 Task: Create new contact,   with mail id: 'LopezZoey@fox5ny.com', first name: 'Zoey', Last name: 'Lopez', Job Title: Customer Success Manager, Phone number (801) 555-1234. Change life cycle stage to  'Lead' and lead status to 'New'. Add new company to the associated contact: www.medhatransportation.com
 and type: Reseller. Logged in from softage.3@softage.net
Action: Mouse moved to (66, 62)
Screenshot: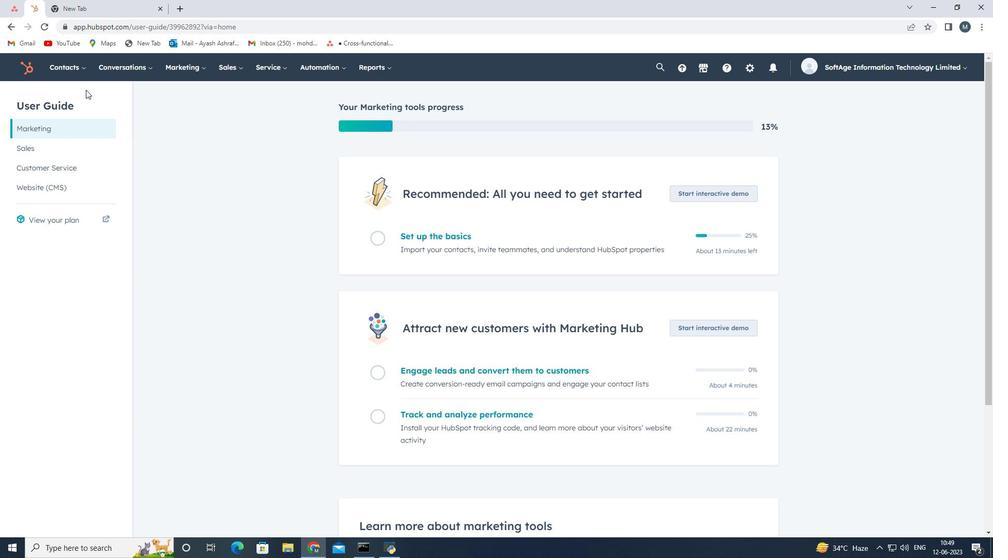 
Action: Mouse pressed left at (66, 62)
Screenshot: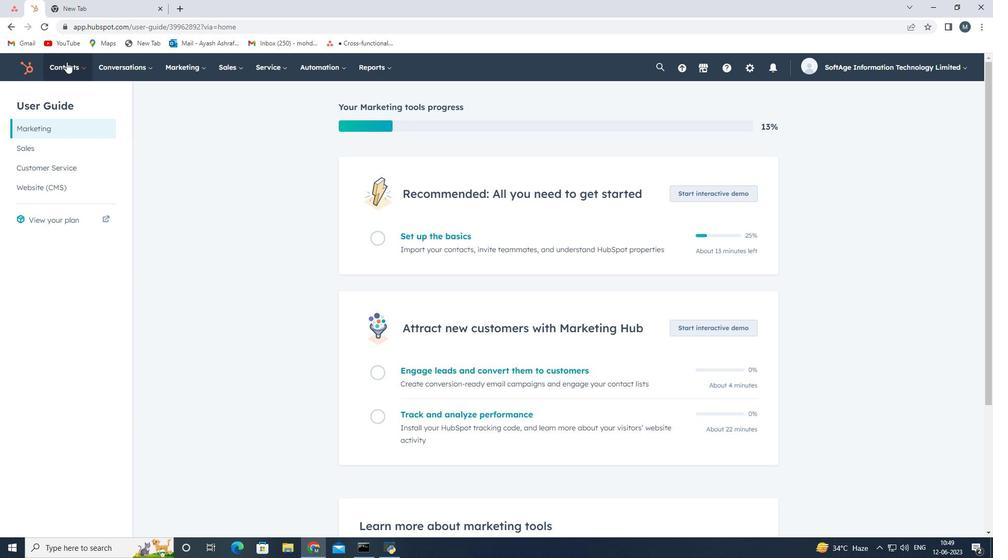 
Action: Mouse moved to (82, 94)
Screenshot: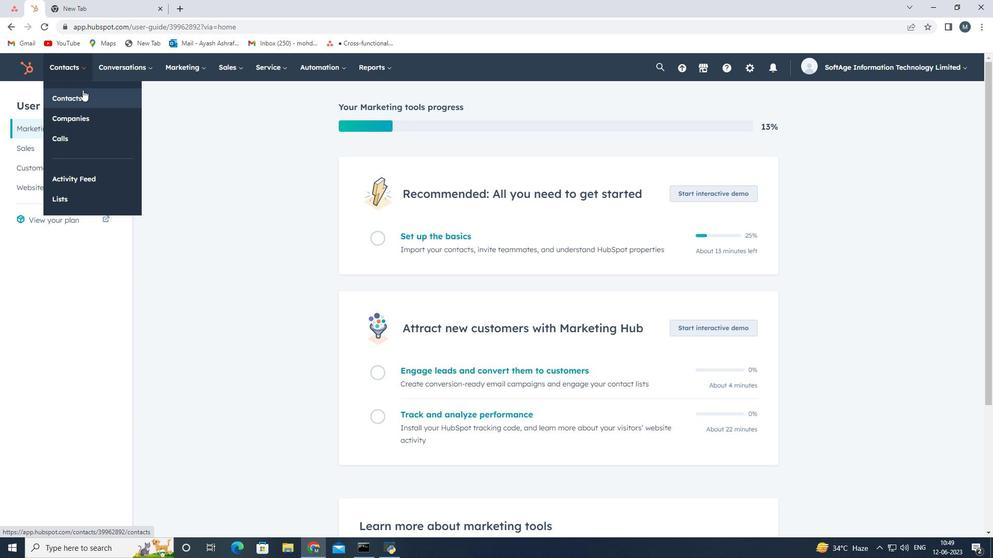 
Action: Mouse pressed left at (82, 94)
Screenshot: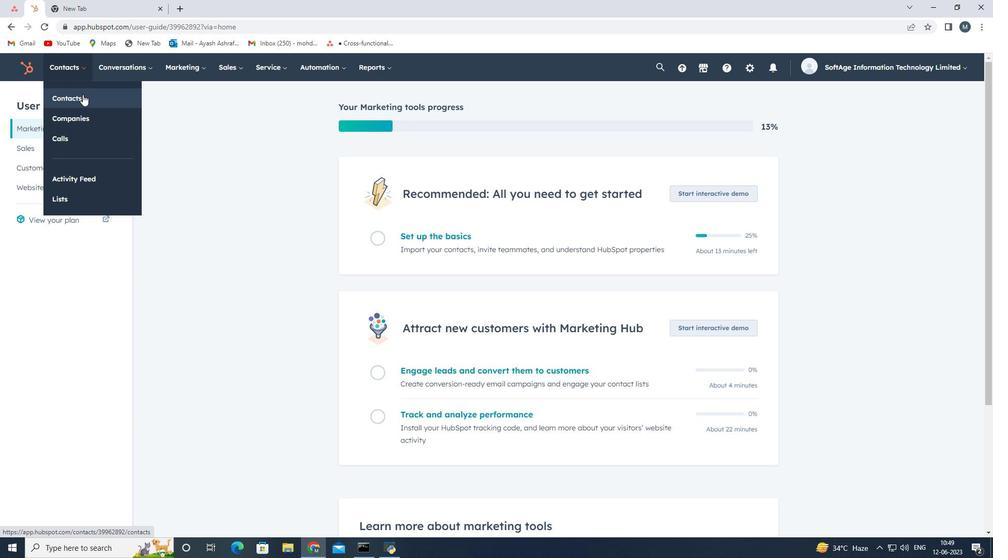 
Action: Mouse moved to (922, 97)
Screenshot: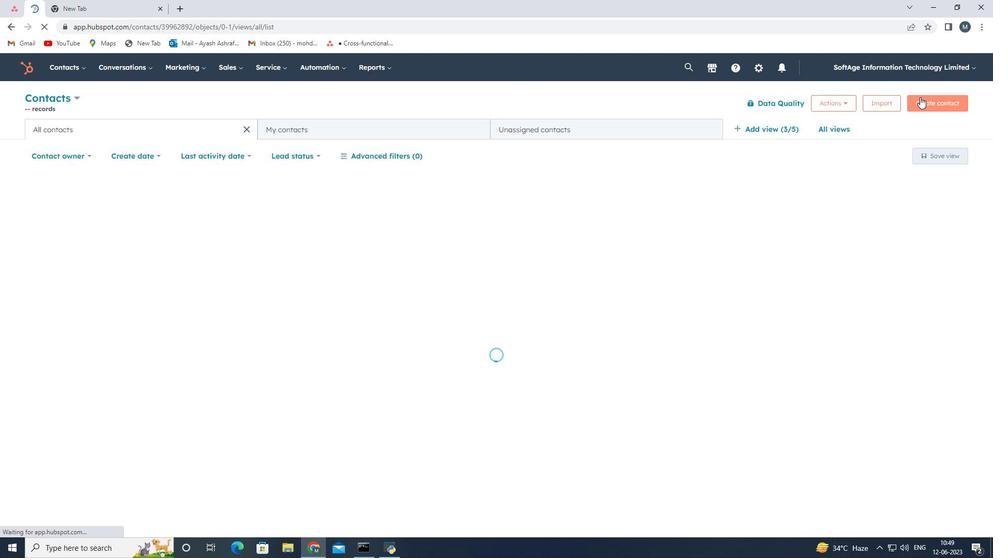 
Action: Mouse pressed left at (922, 97)
Screenshot: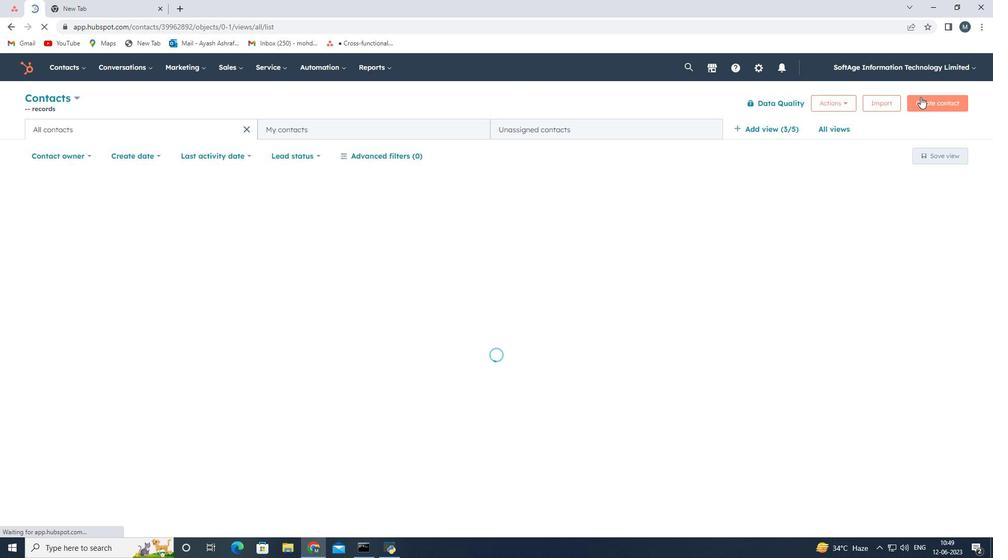 
Action: Mouse moved to (947, 106)
Screenshot: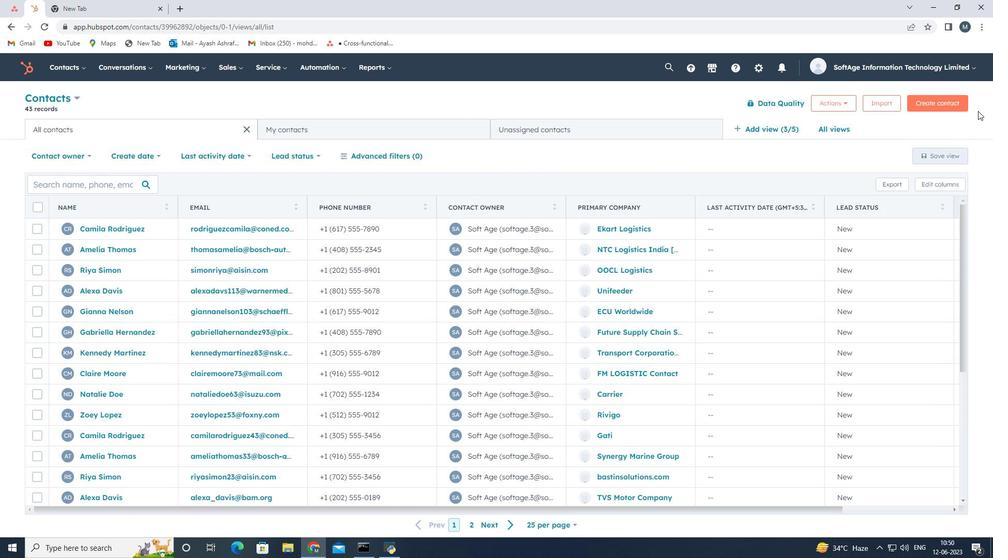 
Action: Mouse pressed left at (947, 106)
Screenshot: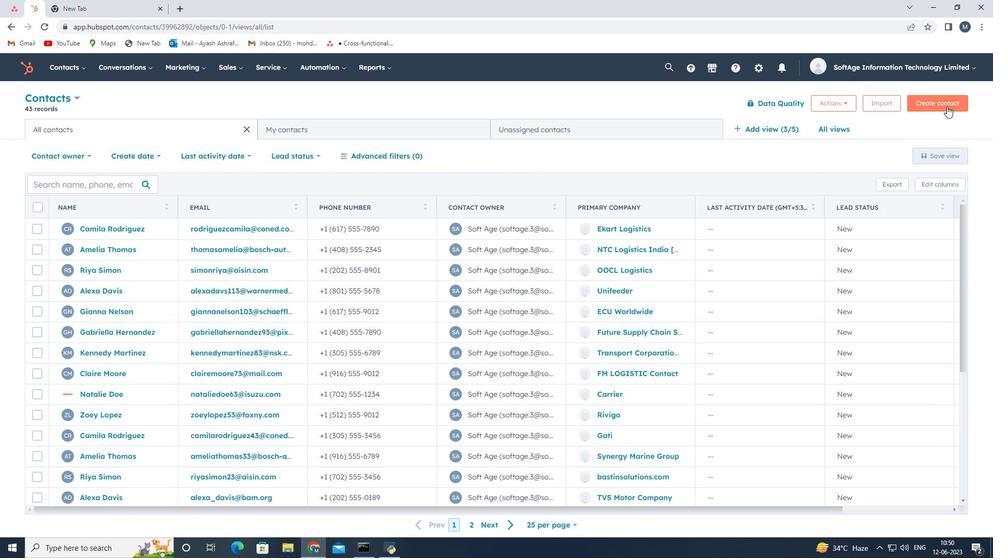 
Action: Mouse moved to (752, 151)
Screenshot: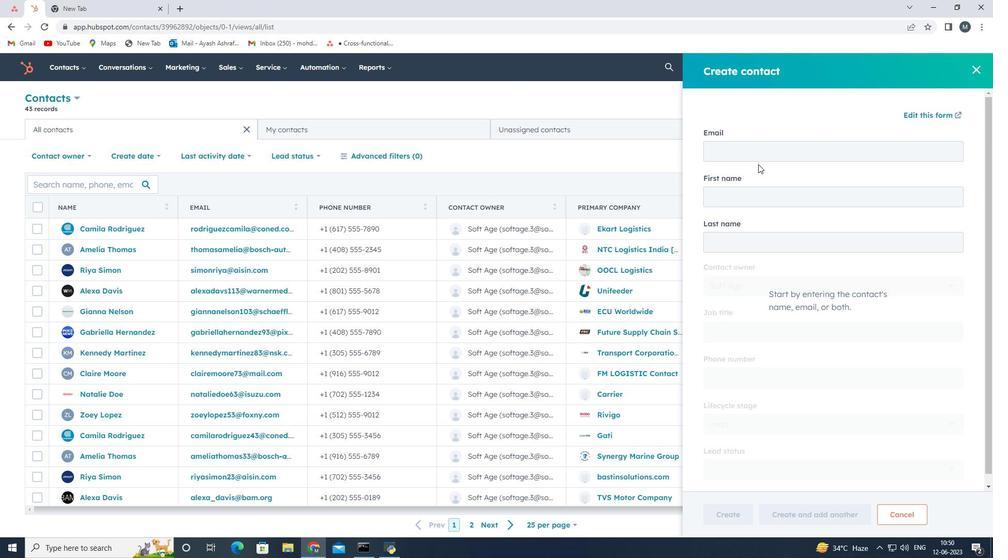 
Action: Mouse pressed left at (752, 151)
Screenshot: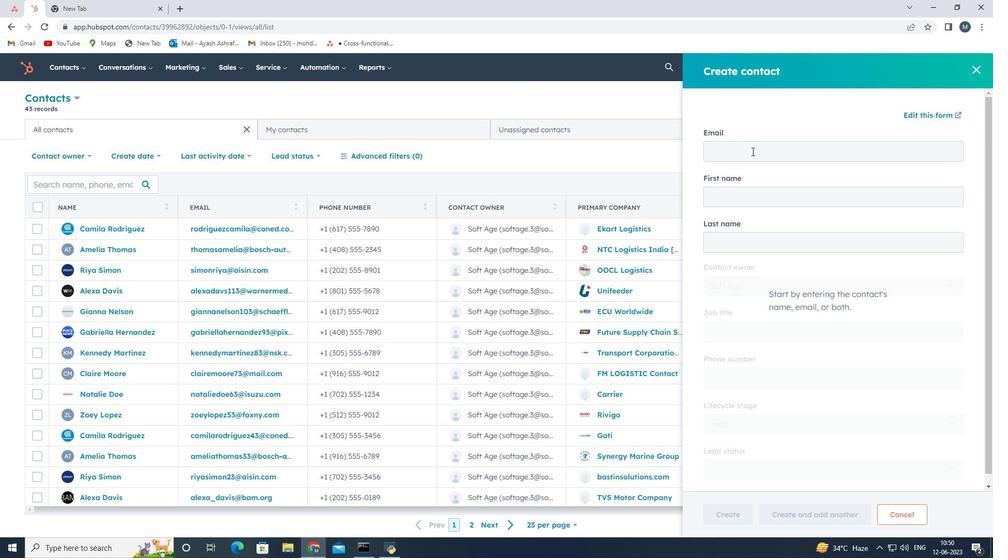 
Action: Key pressed <Key.shift>Lopez<Key.shift>Zoey<Key.shift><Key.shift><Key.shift><Key.shift><Key.shift>@foxny.com
Screenshot: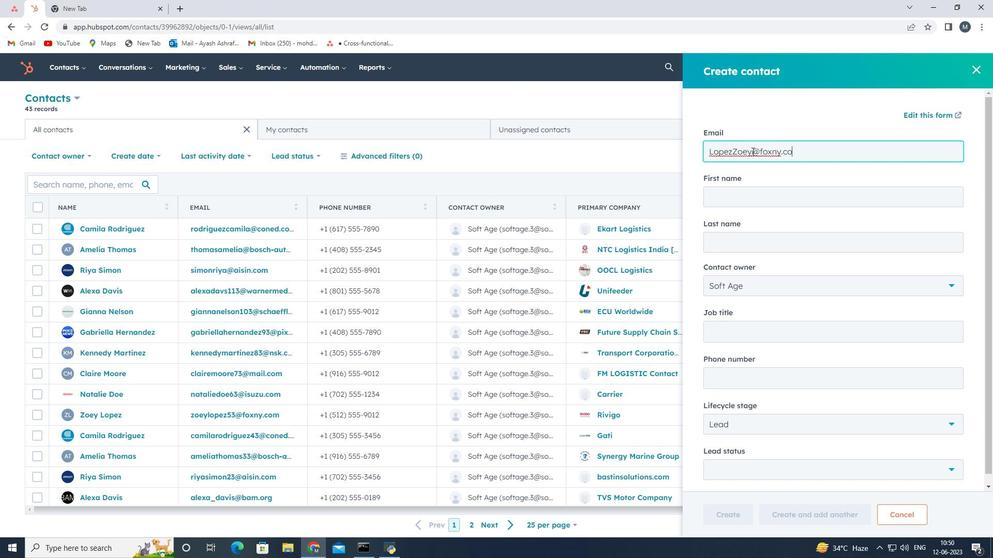 
Action: Mouse moved to (747, 201)
Screenshot: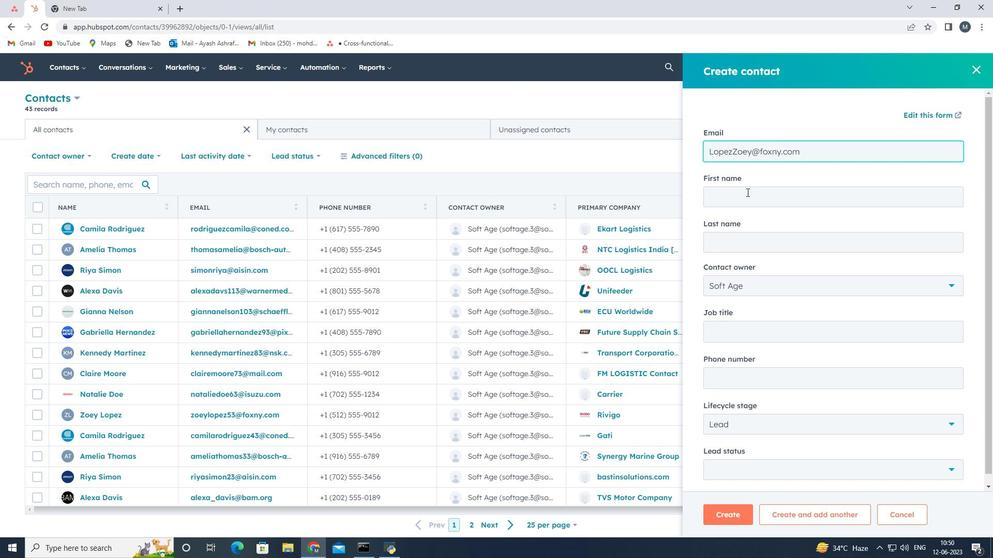 
Action: Mouse pressed left at (747, 201)
Screenshot: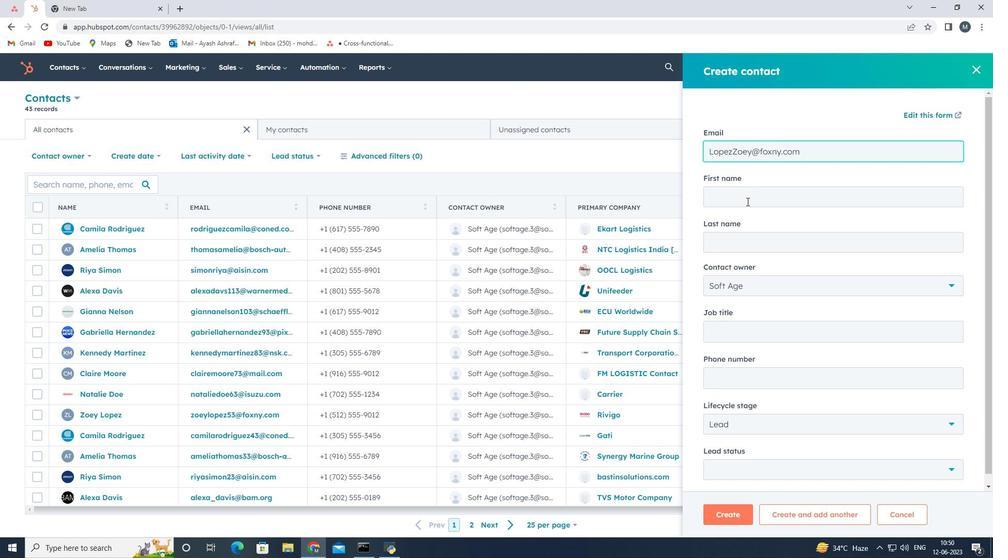 
Action: Mouse moved to (746, 194)
Screenshot: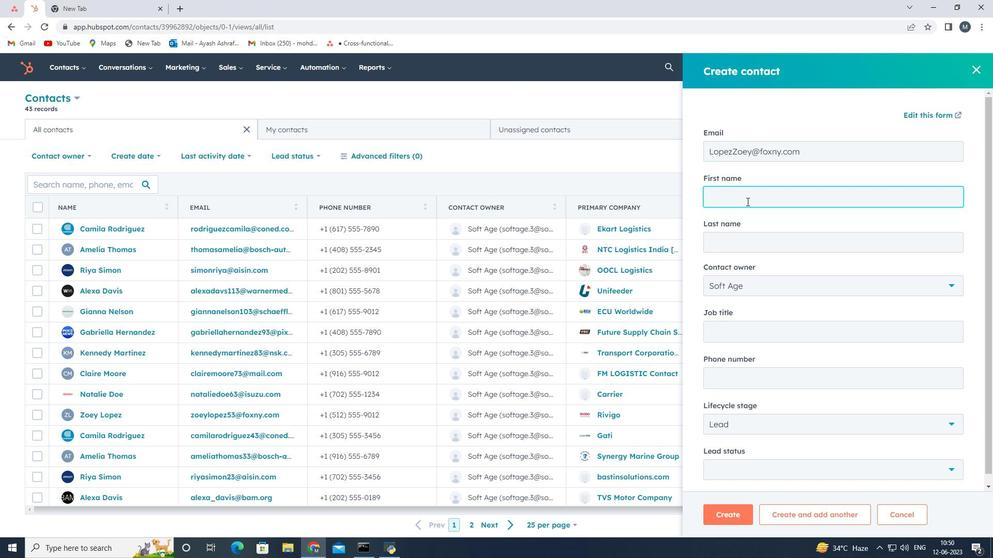 
Action: Key pressed <Key.shift><Key.shift><Key.shift><Key.shift><Key.shift><Key.shift><Key.shift><Key.shift><Key.shift><Key.shift><Key.shift><Key.shift><Key.shift><Key.shift><Key.shift><Key.shift>Zoey
Screenshot: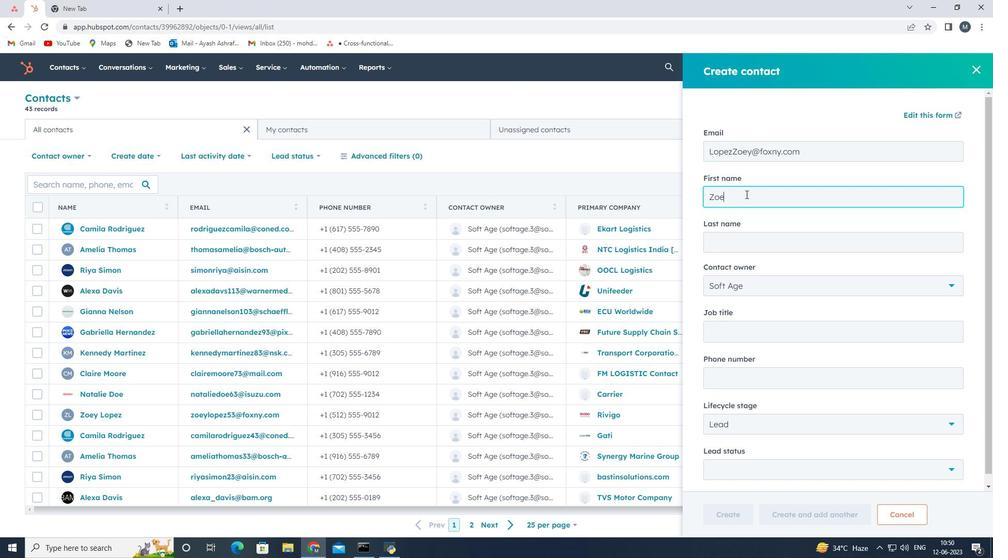 
Action: Mouse moved to (731, 247)
Screenshot: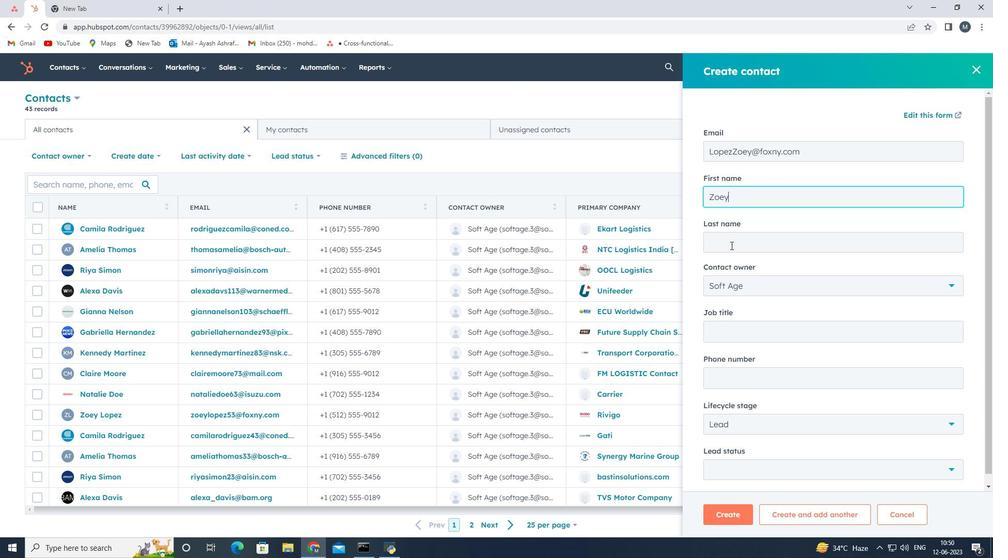 
Action: Mouse pressed left at (731, 247)
Screenshot: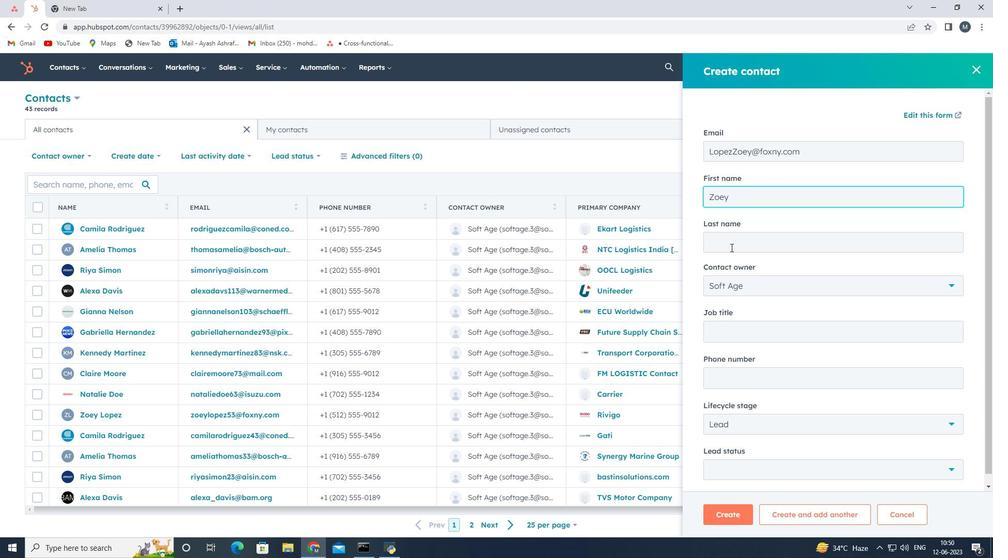 
Action: Key pressed <Key.shift>Lopez
Screenshot: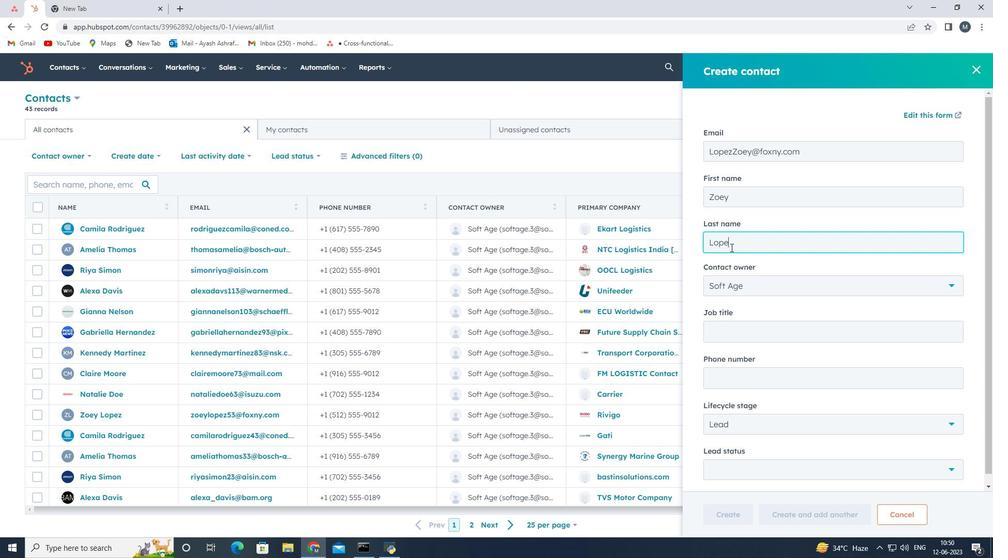 
Action: Mouse moved to (730, 331)
Screenshot: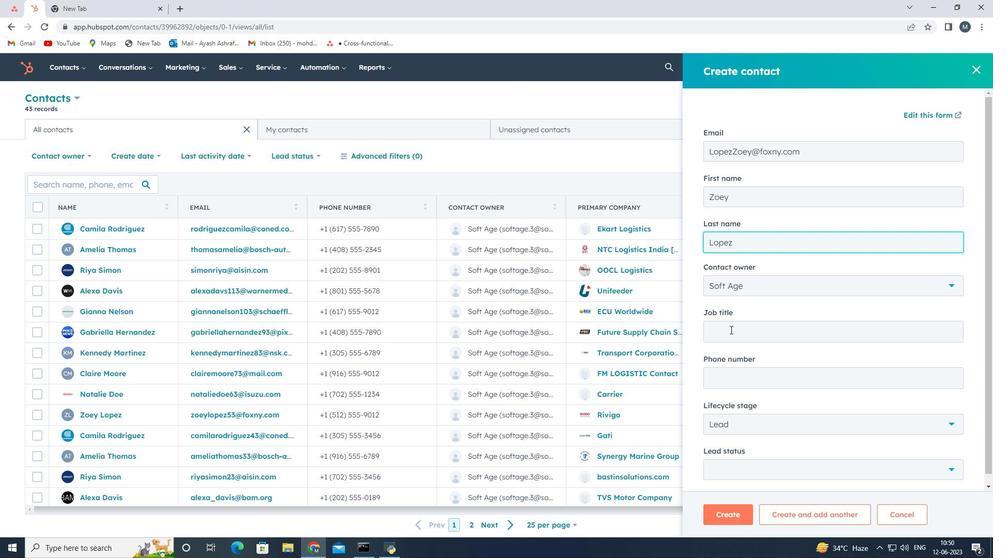 
Action: Mouse pressed left at (730, 331)
Screenshot: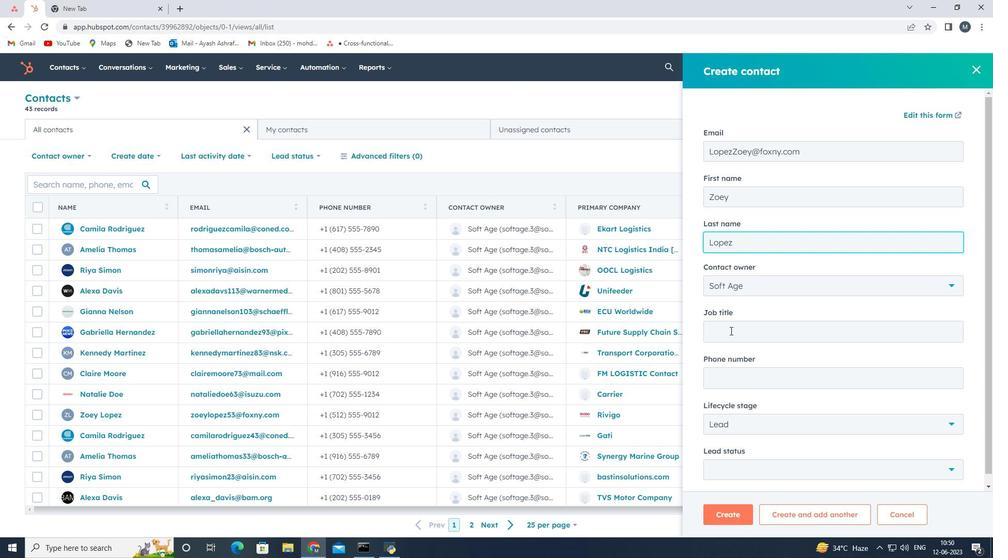 
Action: Mouse moved to (729, 324)
Screenshot: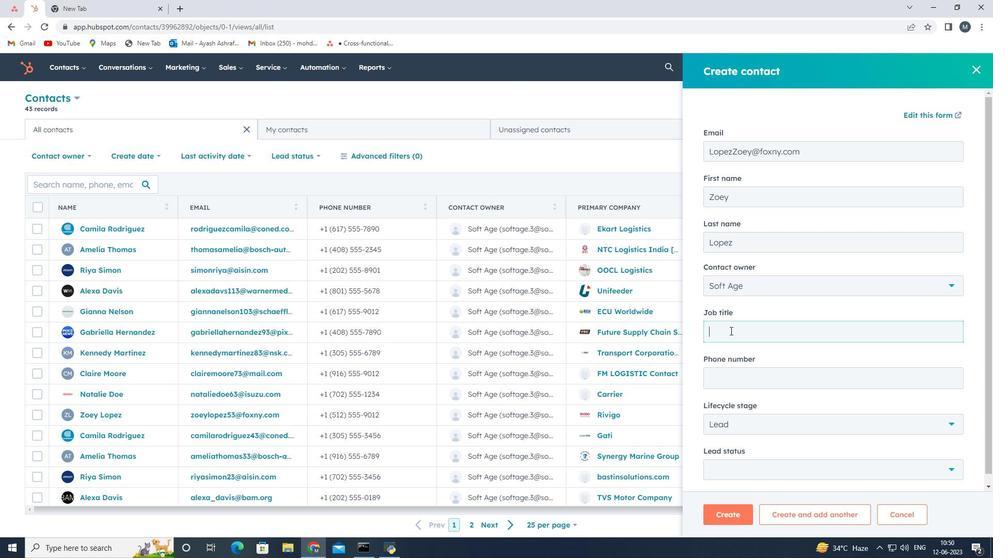 
Action: Key pressed <Key.shift>
Screenshot: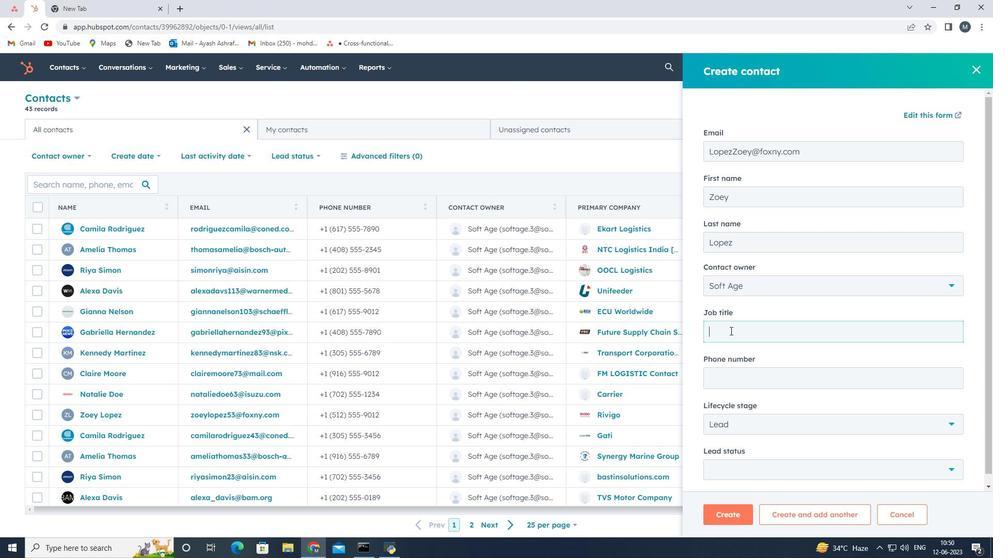 
Action: Mouse moved to (729, 323)
Screenshot: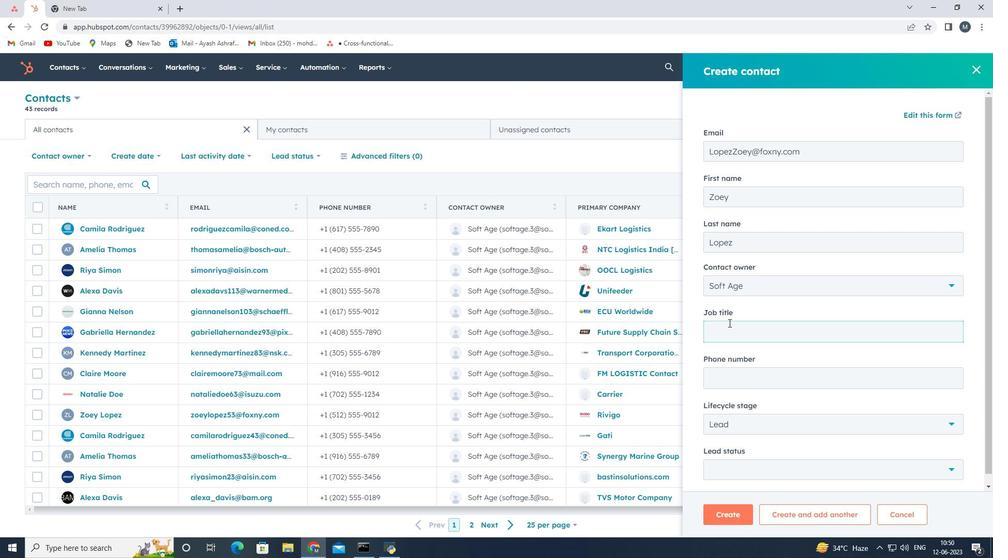 
Action: Key pressed <Key.shift><Key.shift><Key.shift><Key.shift><Key.shift><Key.shift><Key.shift><Key.shift><Key.shift><Key.shift><Key.shift><Key.shift><Key.shift><Key.shift><Key.shift><Key.shift><Key.shift><Key.shift><Key.shift><Key.shift><Key.shift><Key.shift><Key.shift><Key.shift><Key.shift><Key.shift><Key.shift><Key.shift><Key.shift>Customer<Key.space><Key.shift><Key.shift><Key.shift><Key.shift><Key.shift><Key.shift>Success<Key.space><Key.shift>Manager
Screenshot: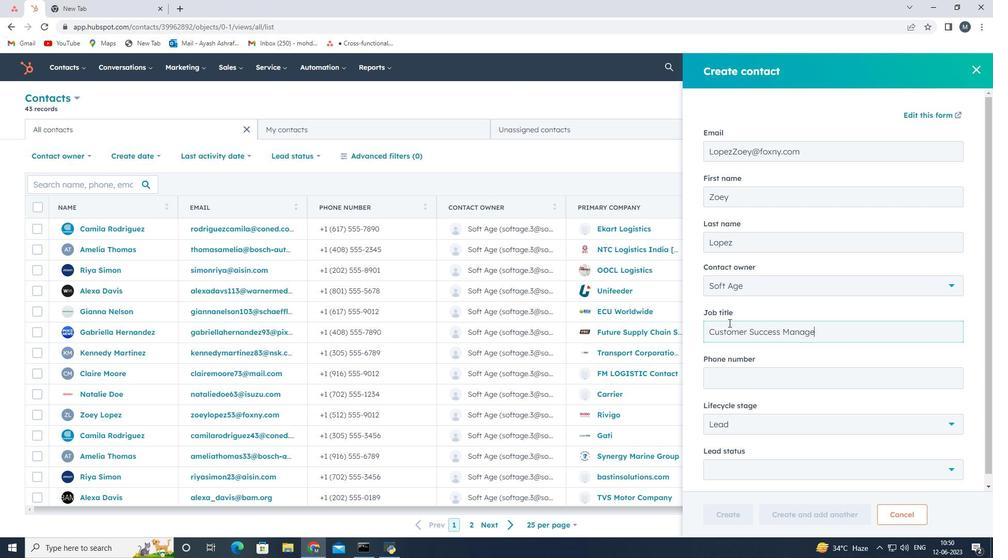 
Action: Mouse moved to (745, 376)
Screenshot: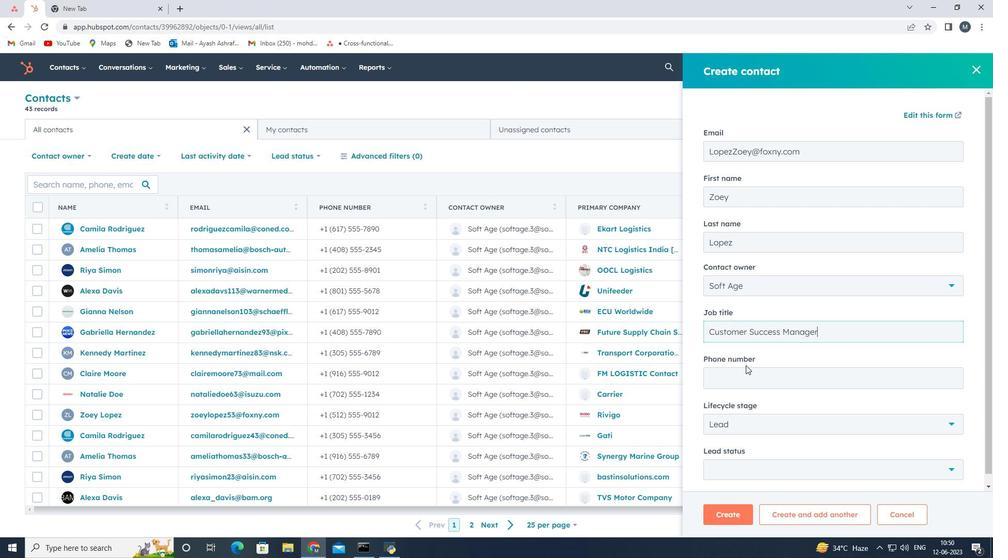 
Action: Mouse pressed left at (745, 376)
Screenshot: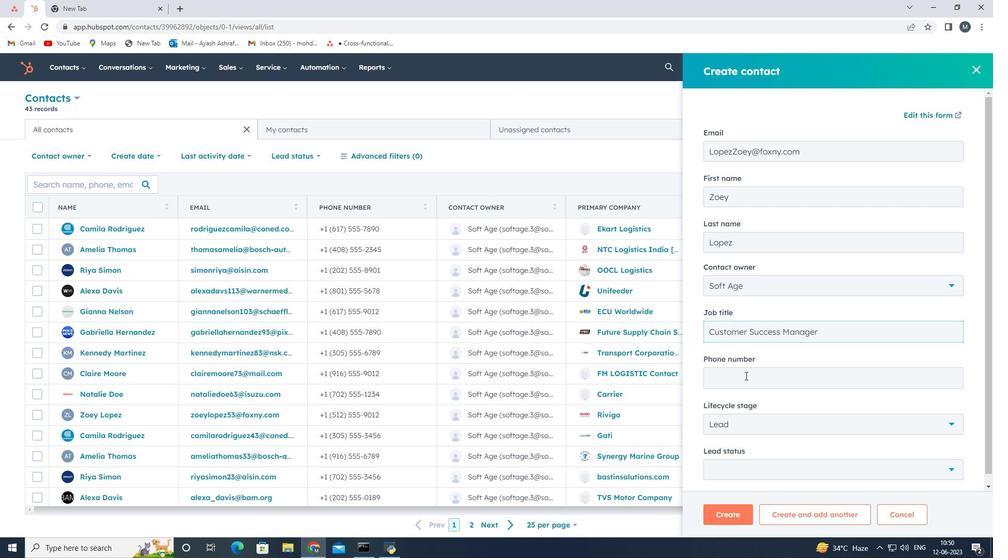 
Action: Mouse moved to (745, 376)
Screenshot: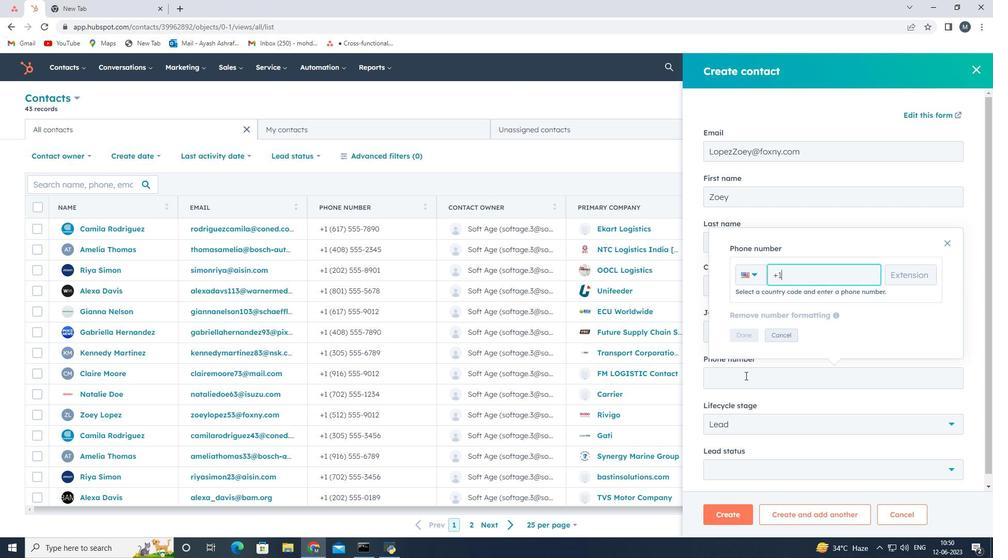 
Action: Key pressed 801
Screenshot: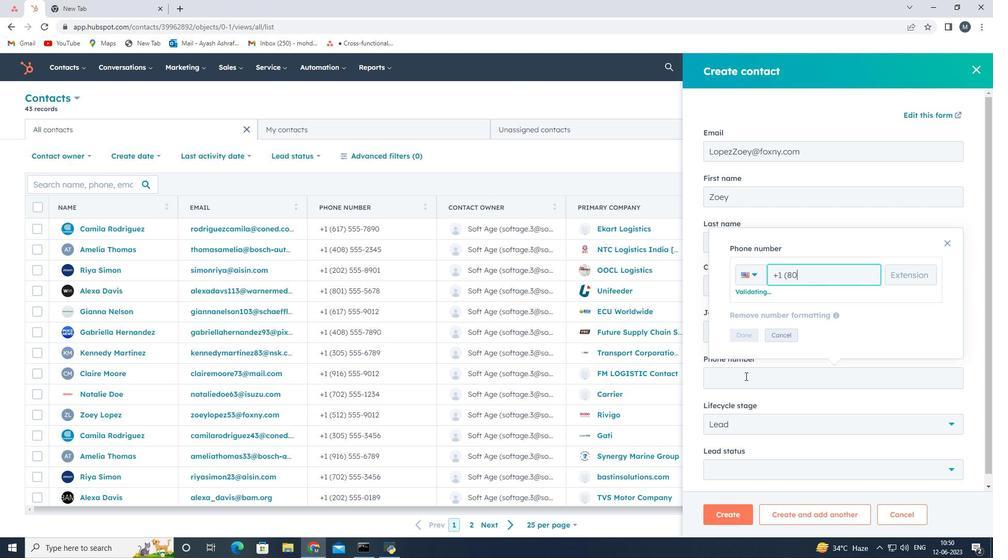 
Action: Mouse moved to (745, 376)
Screenshot: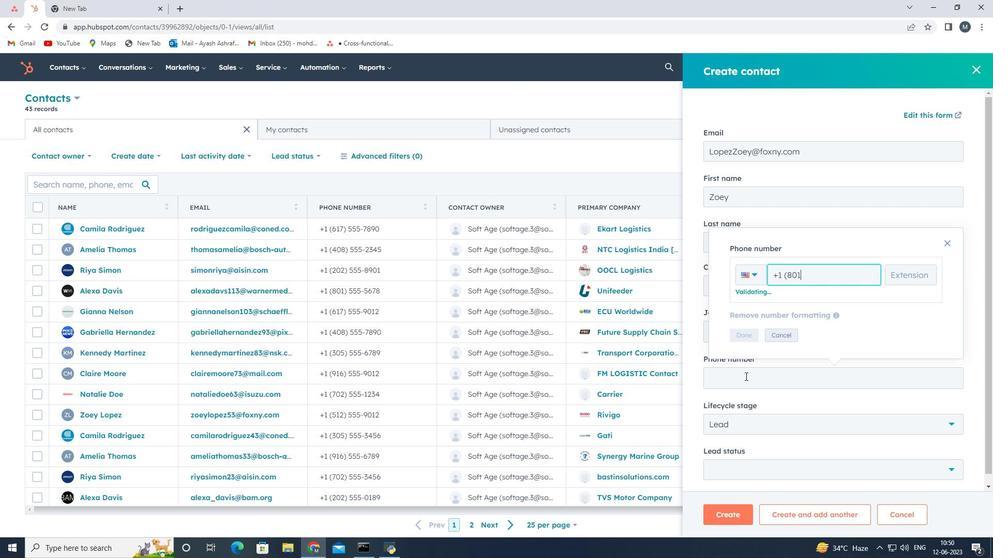 
Action: Key pressed 5551234
Screenshot: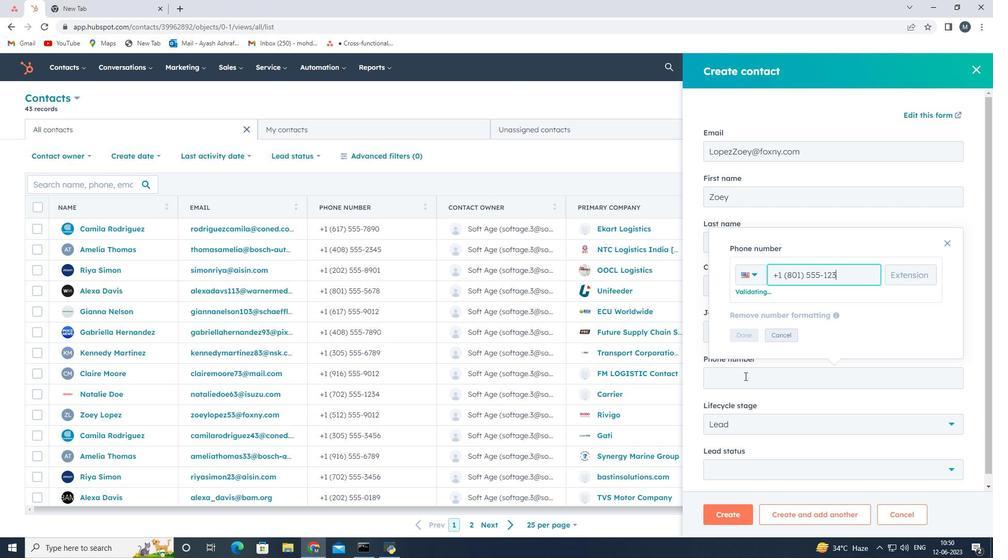
Action: Mouse moved to (748, 329)
Screenshot: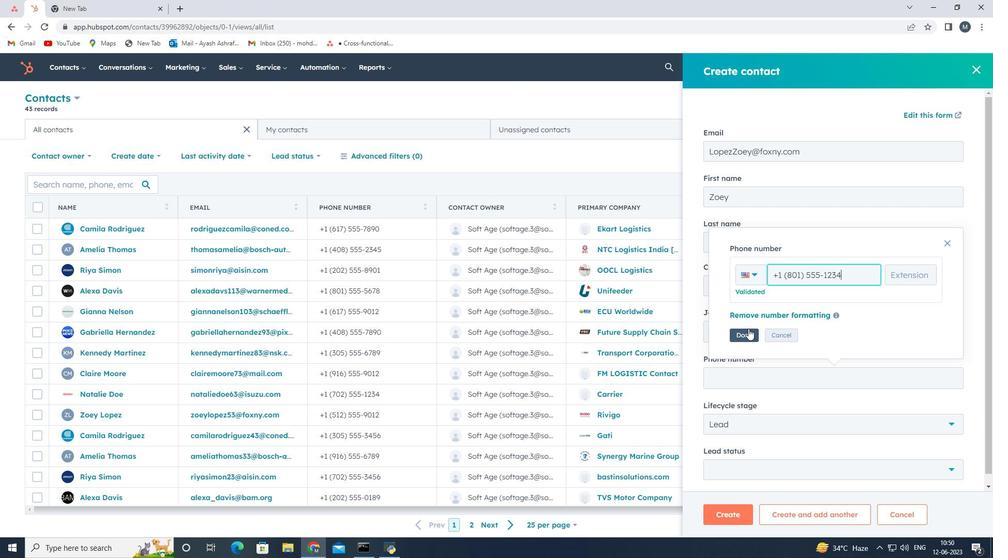 
Action: Mouse pressed left at (748, 329)
Screenshot: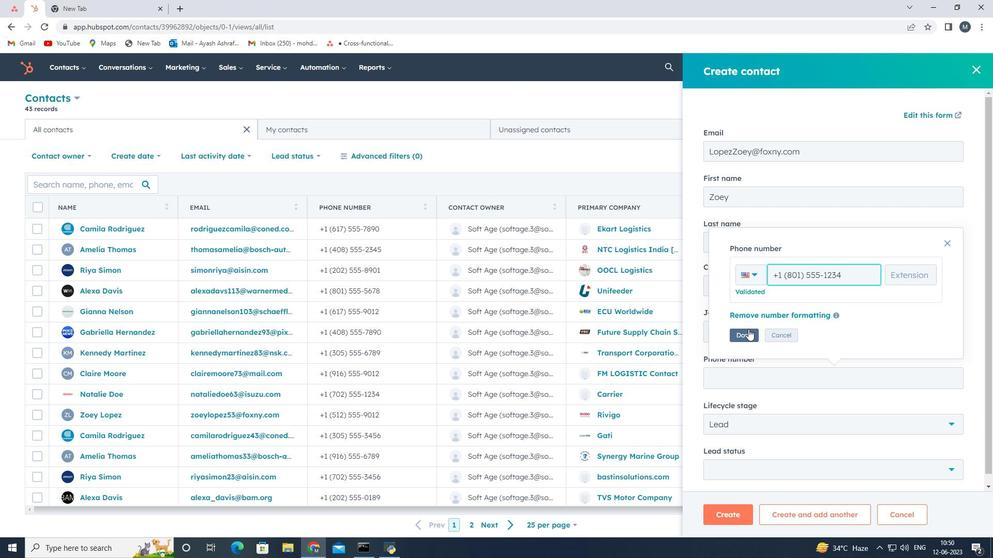 
Action: Mouse moved to (758, 426)
Screenshot: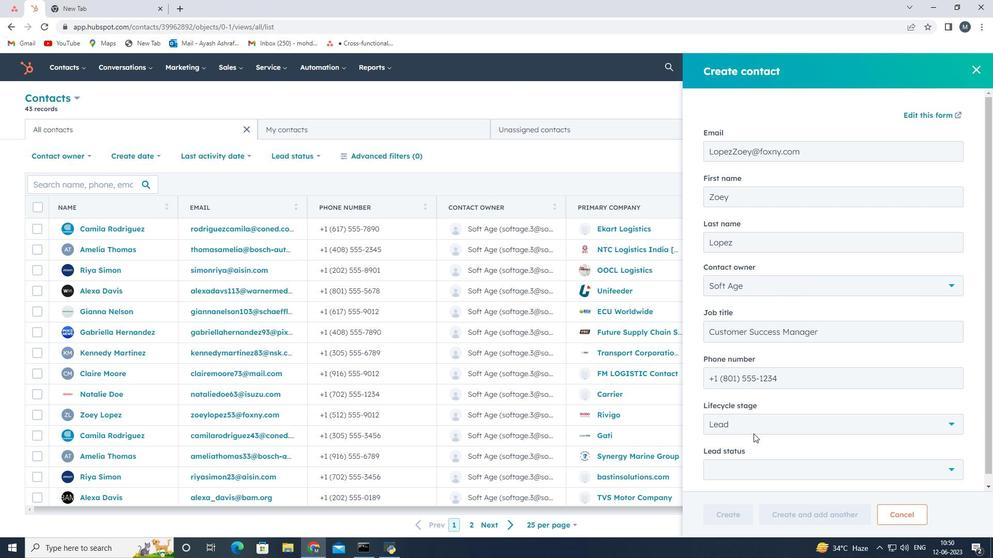 
Action: Mouse pressed left at (758, 426)
Screenshot: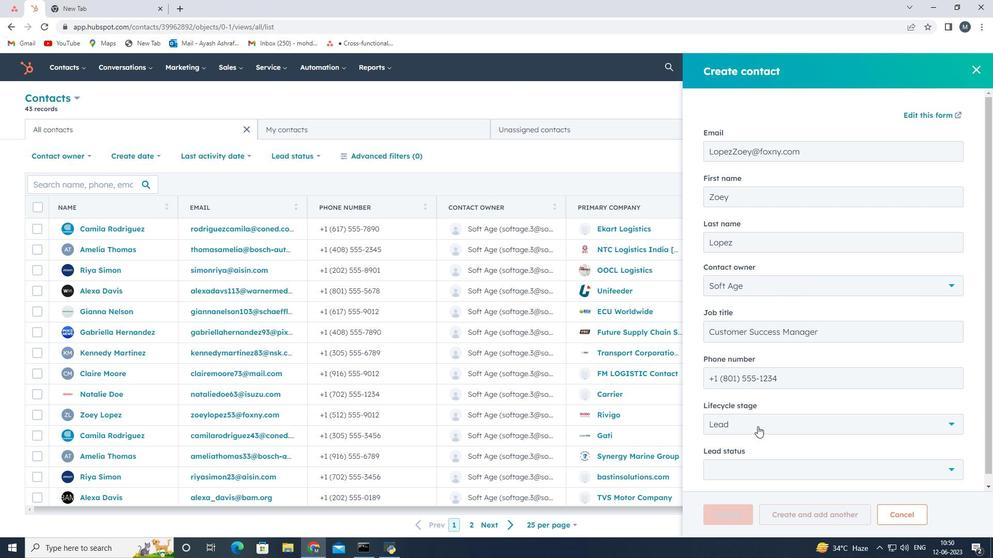 
Action: Mouse moved to (726, 323)
Screenshot: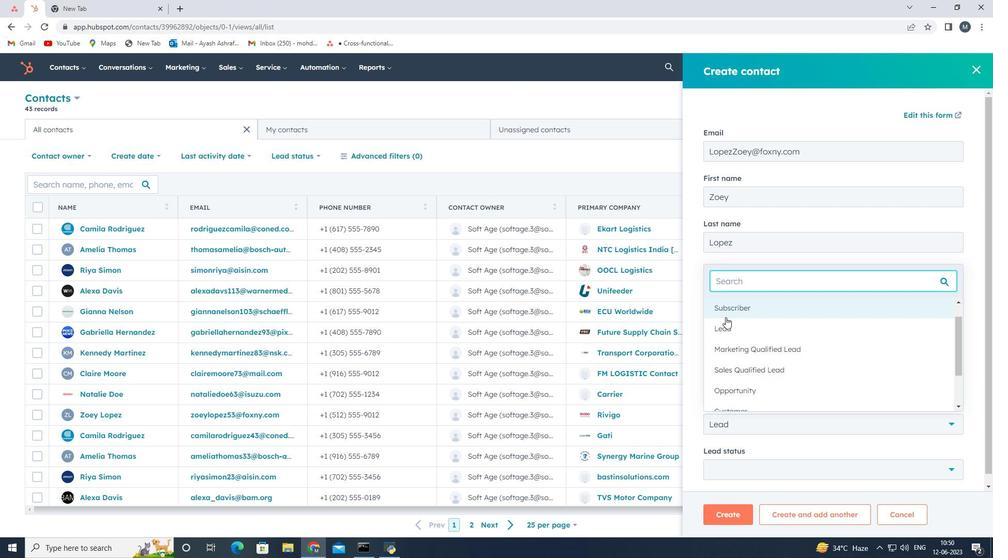 
Action: Mouse pressed left at (726, 323)
Screenshot: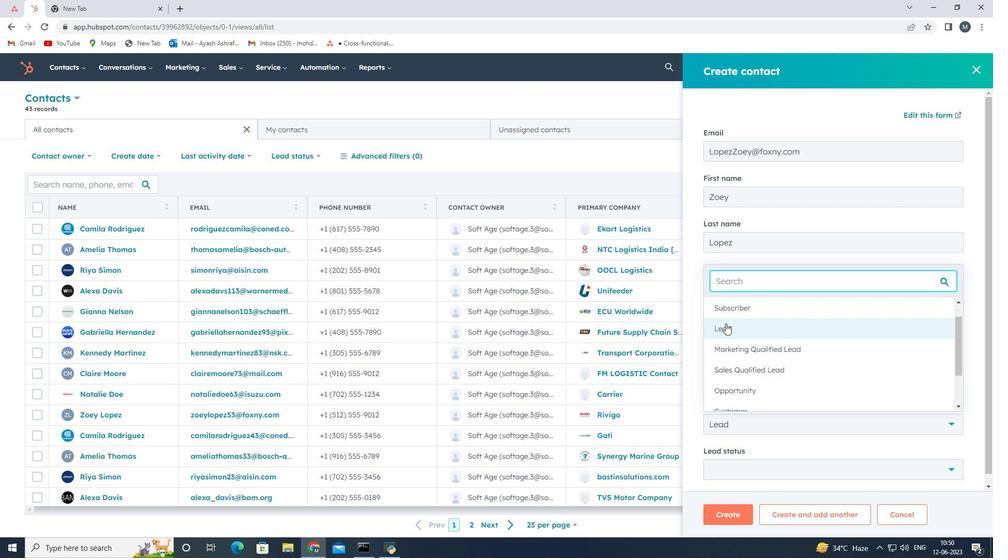 
Action: Mouse moved to (717, 434)
Screenshot: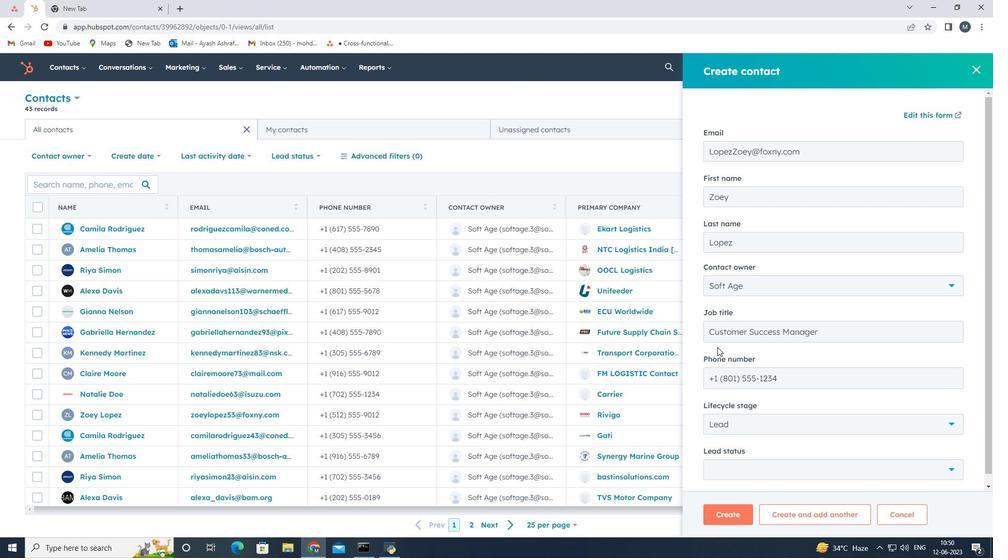 
Action: Mouse scrolled (717, 433) with delta (0, 0)
Screenshot: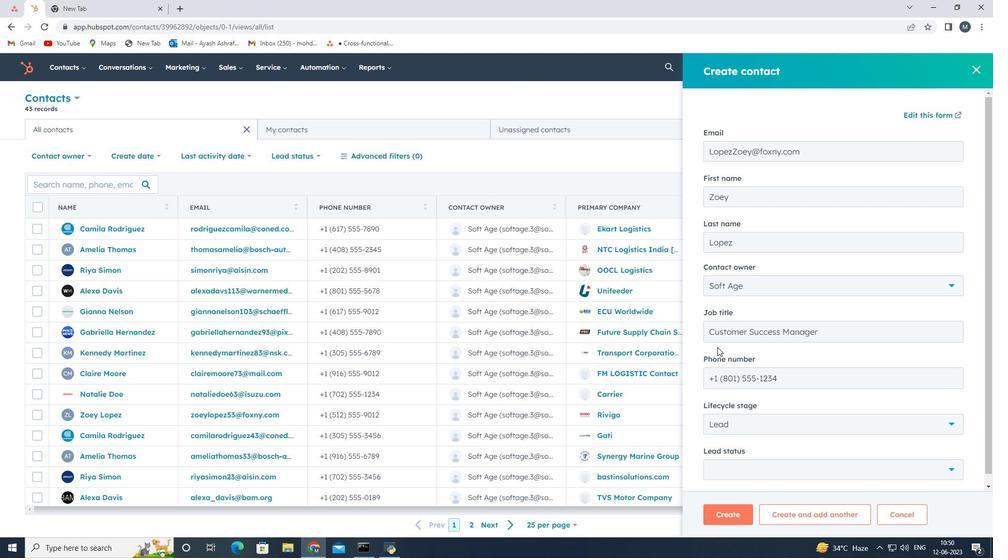 
Action: Mouse moved to (717, 438)
Screenshot: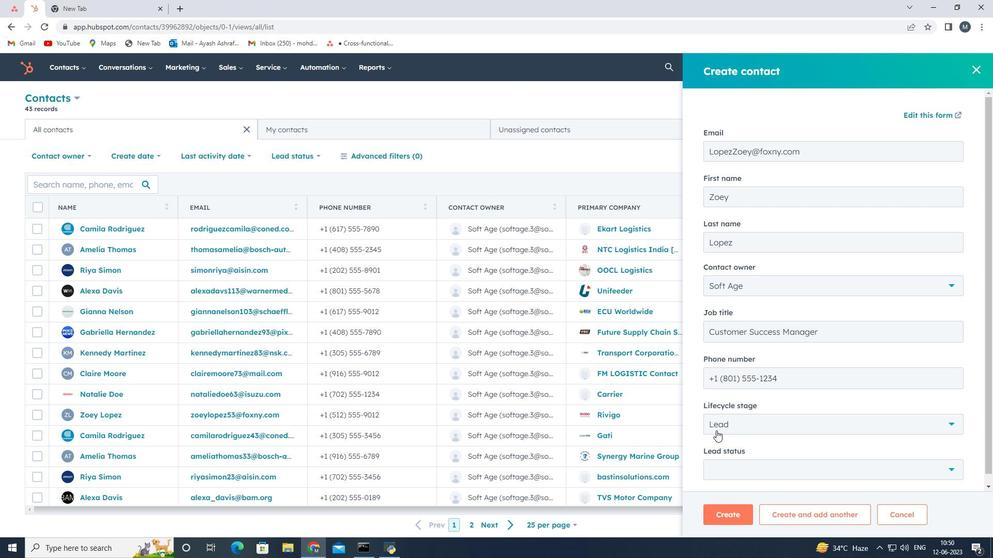 
Action: Mouse scrolled (717, 437) with delta (0, 0)
Screenshot: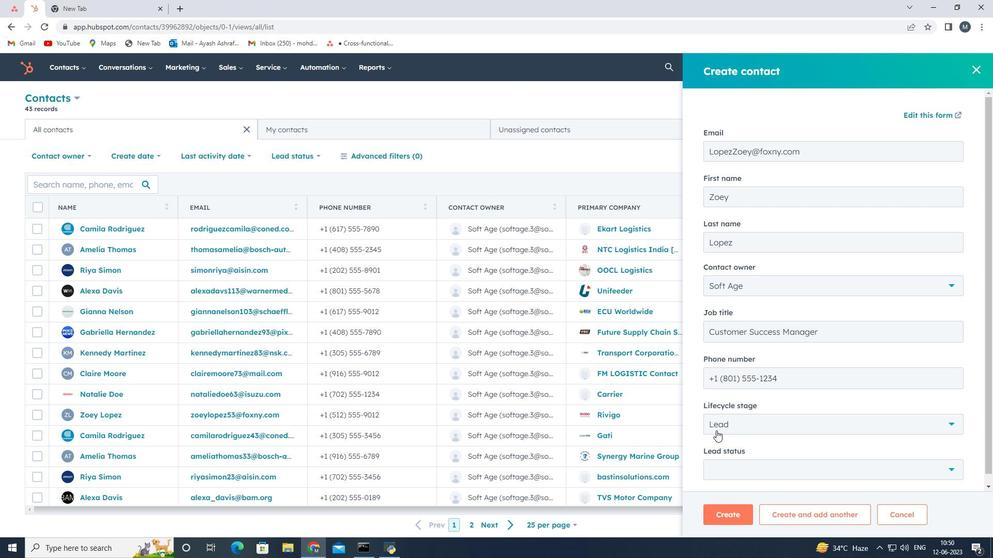 
Action: Mouse moved to (725, 455)
Screenshot: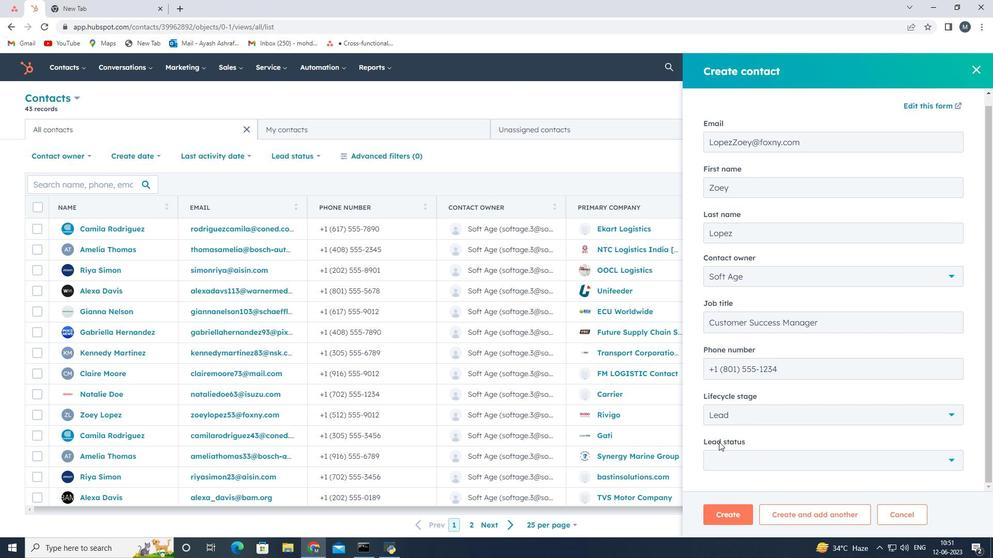 
Action: Mouse pressed left at (725, 455)
Screenshot: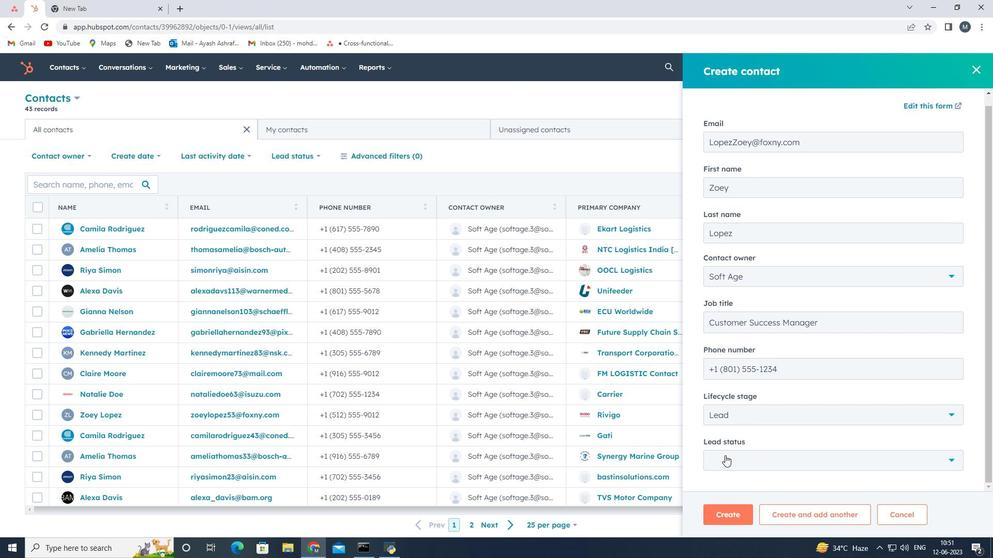 
Action: Mouse moved to (732, 367)
Screenshot: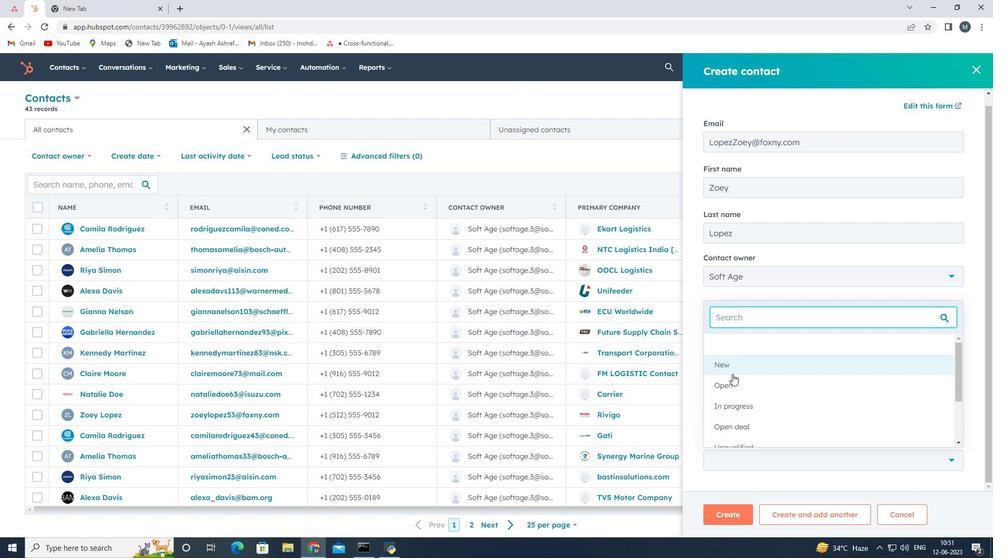 
Action: Mouse pressed left at (732, 367)
Screenshot: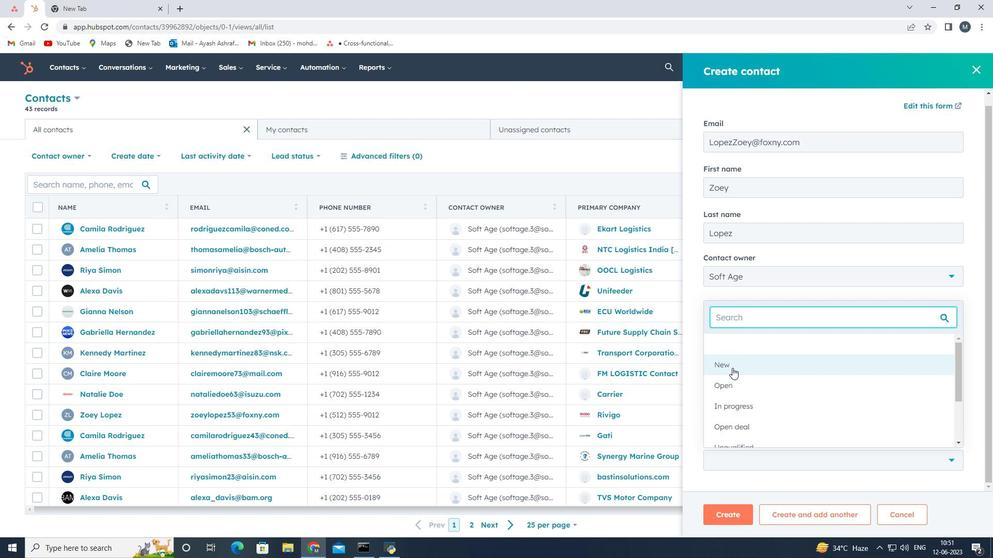 
Action: Mouse moved to (735, 517)
Screenshot: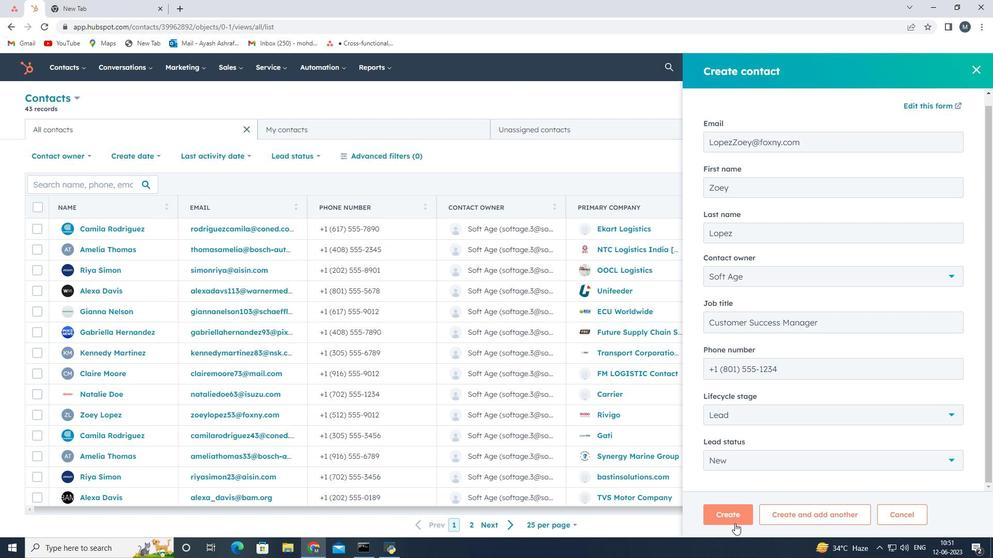 
Action: Mouse pressed left at (735, 517)
Screenshot: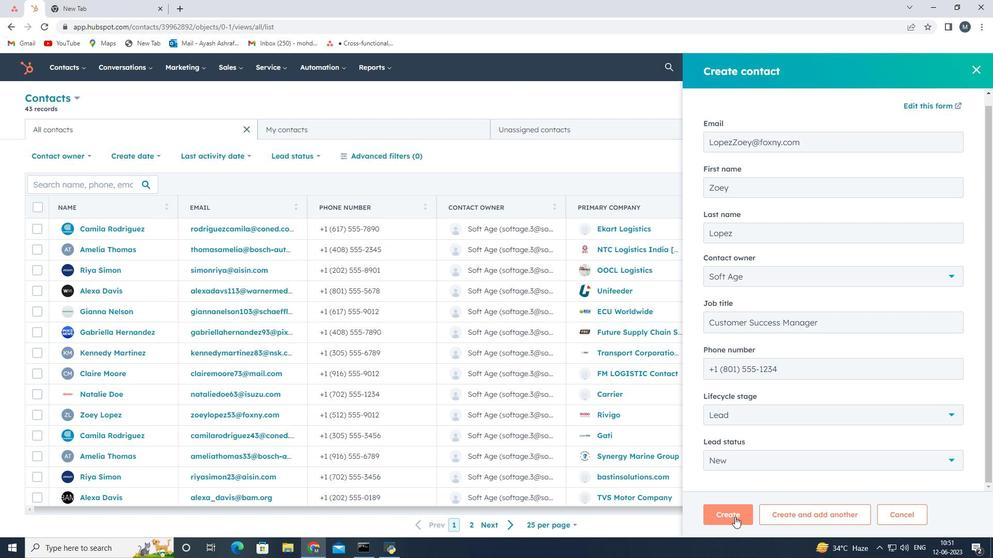 
Action: Mouse moved to (699, 347)
Screenshot: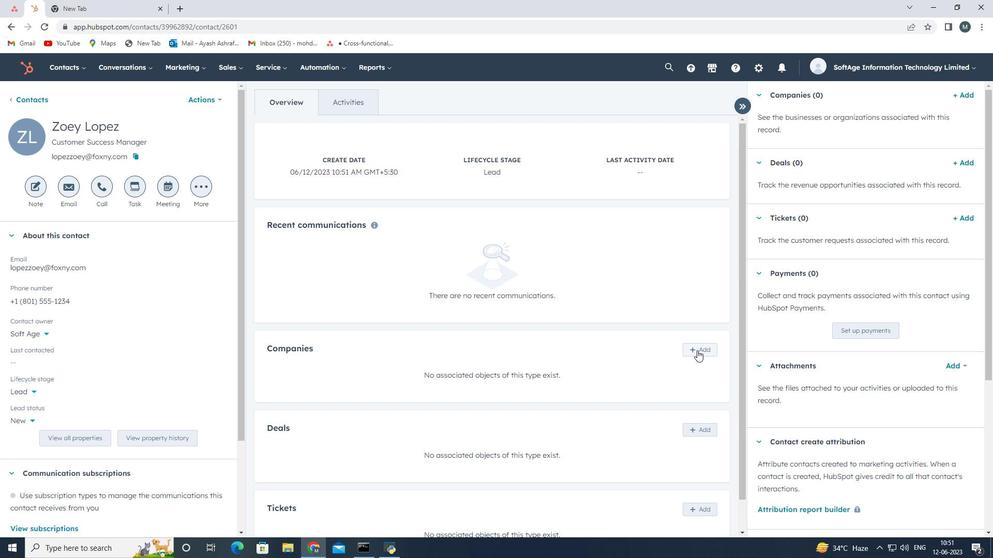 
Action: Mouse pressed left at (699, 347)
Screenshot: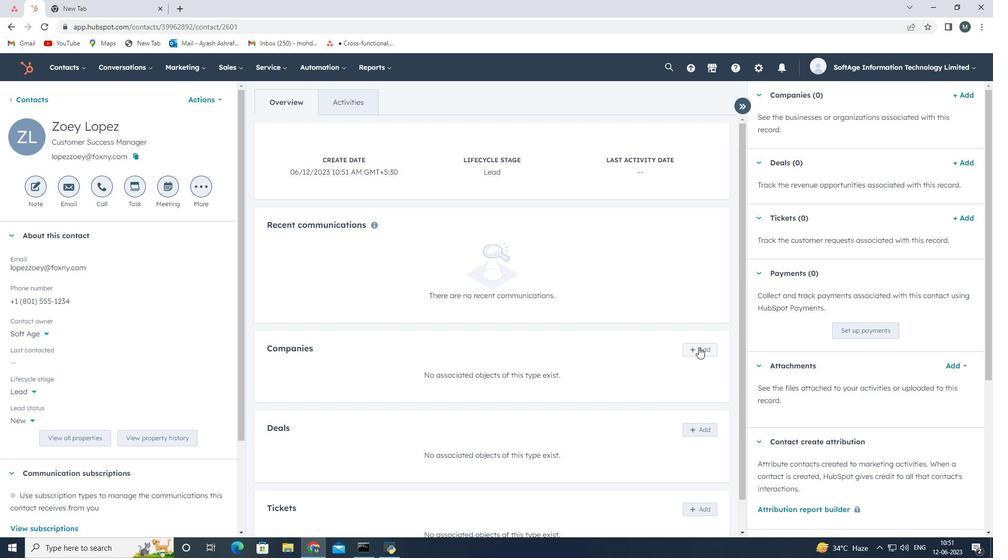 
Action: Mouse moved to (760, 124)
Screenshot: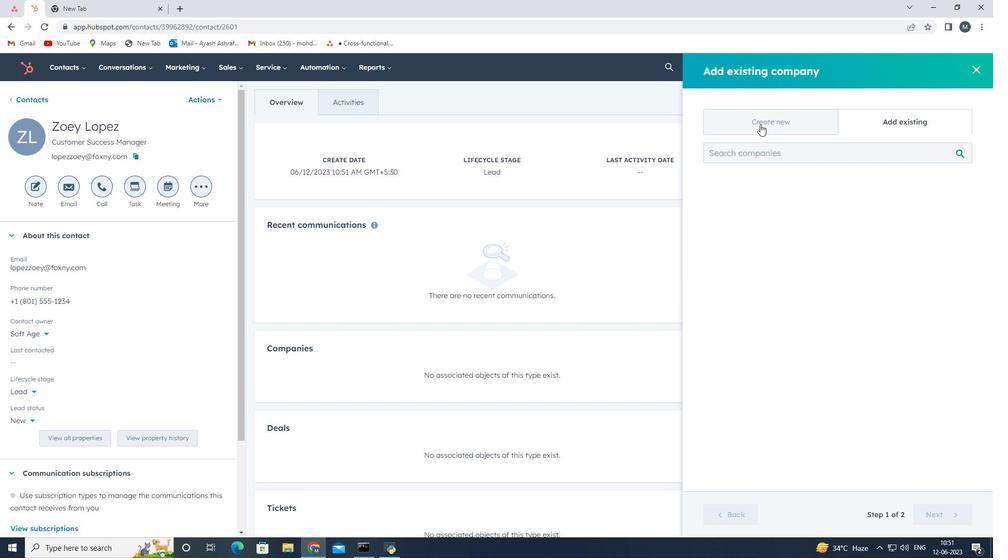 
Action: Mouse pressed left at (760, 124)
Screenshot: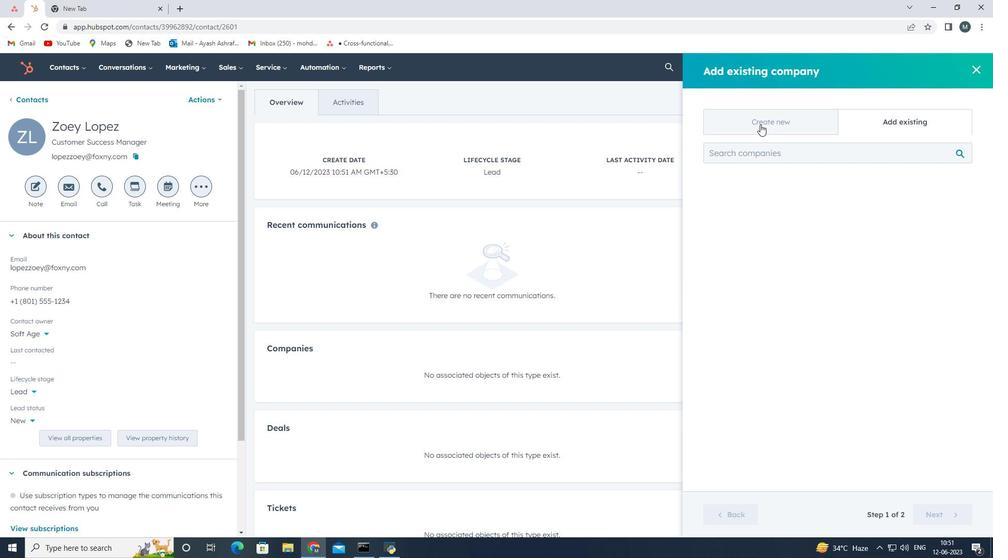 
Action: Mouse moved to (759, 183)
Screenshot: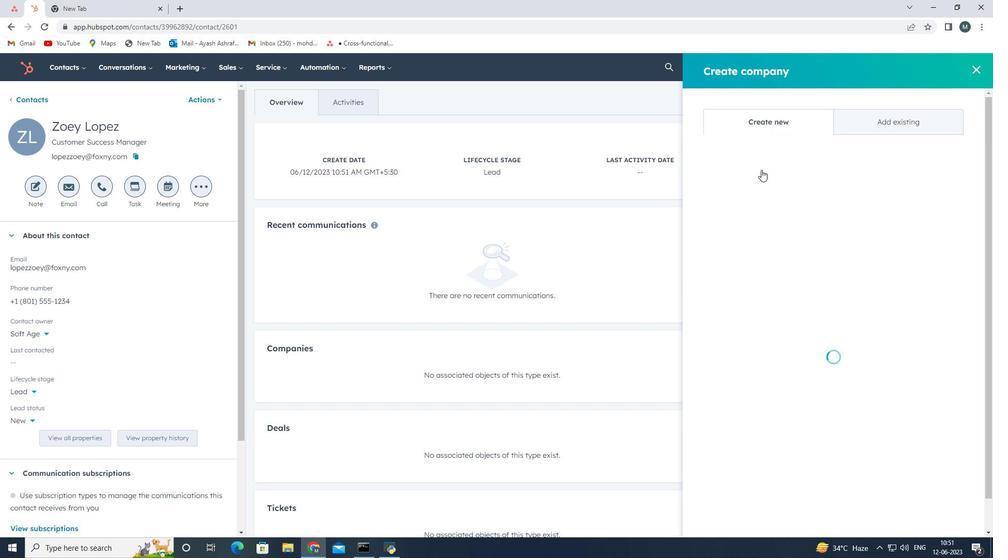 
Action: Mouse pressed left at (759, 183)
Screenshot: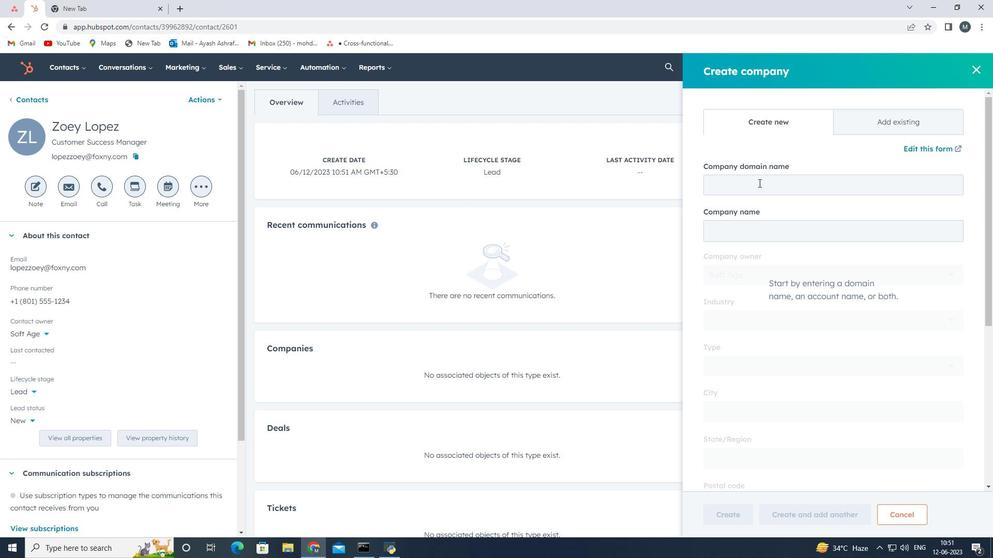 
Action: Mouse moved to (727, 200)
Screenshot: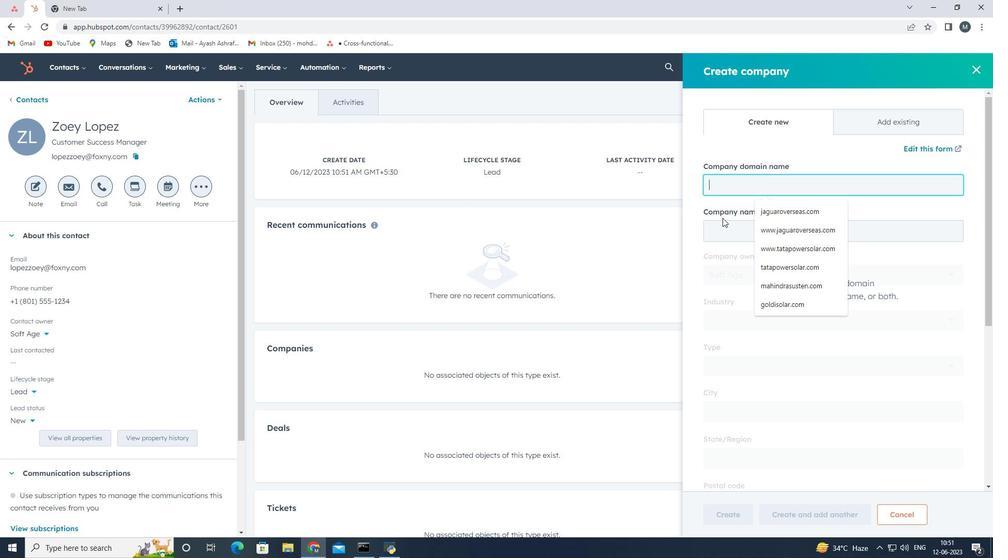
Action: Key pressed www.medhatransportation.com
Screenshot: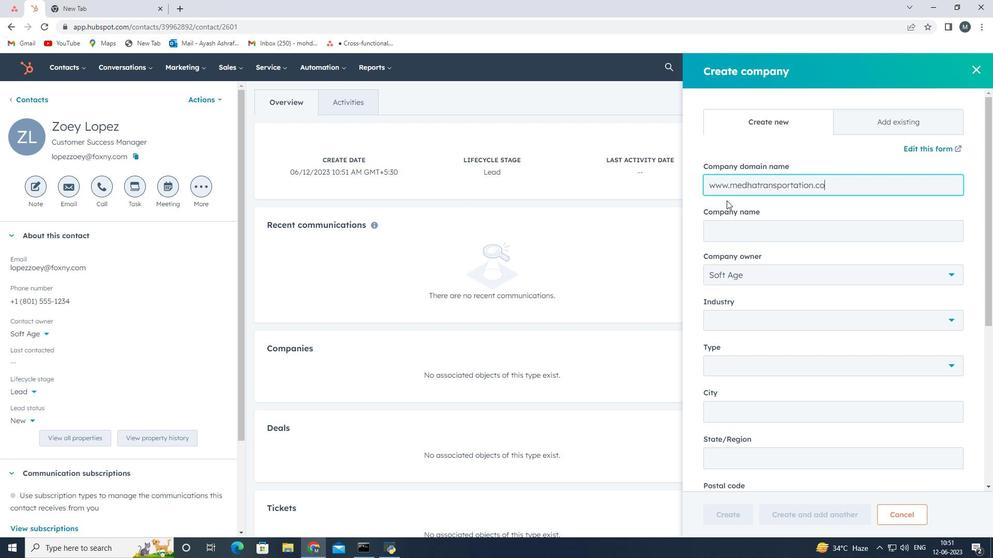 
Action: Mouse moved to (742, 373)
Screenshot: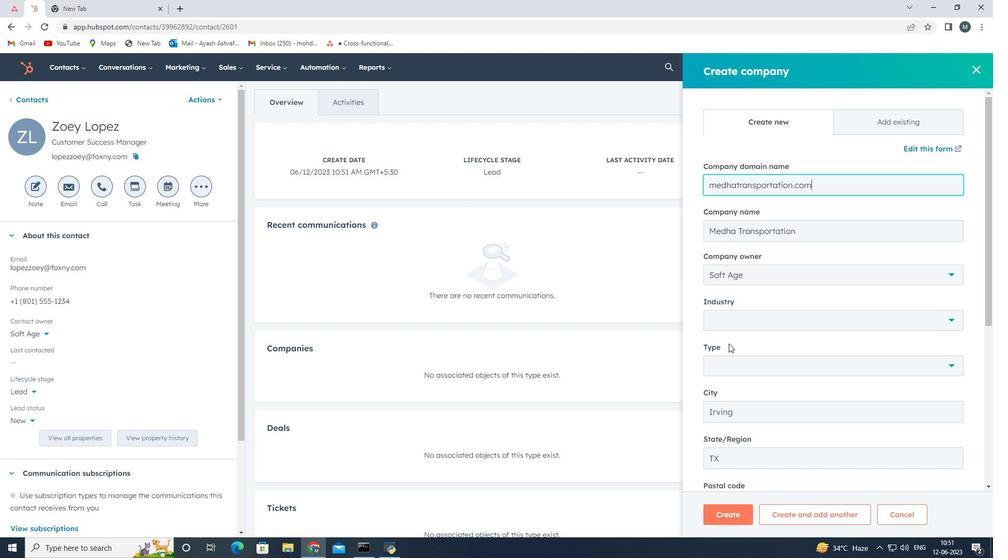 
Action: Mouse pressed left at (742, 373)
Screenshot: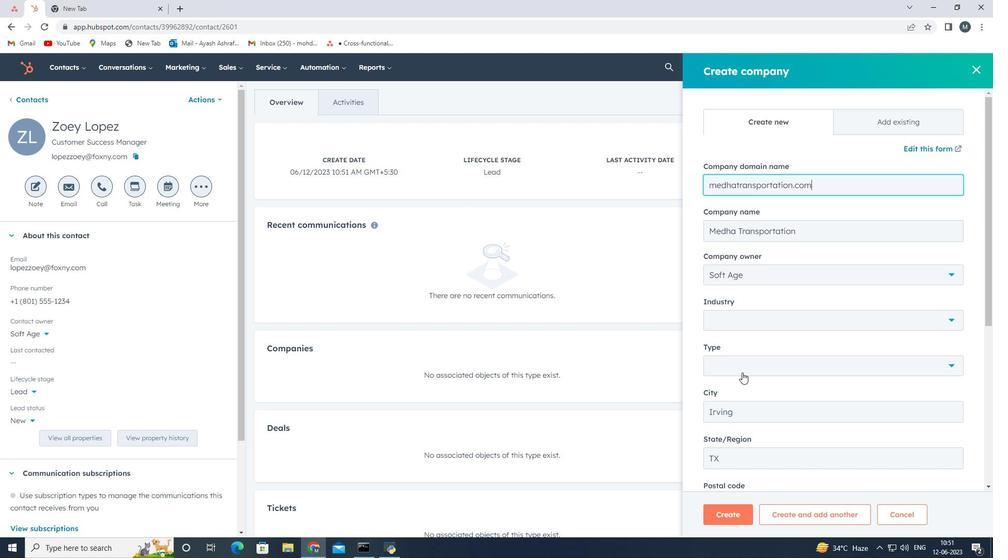 
Action: Mouse moved to (739, 458)
Screenshot: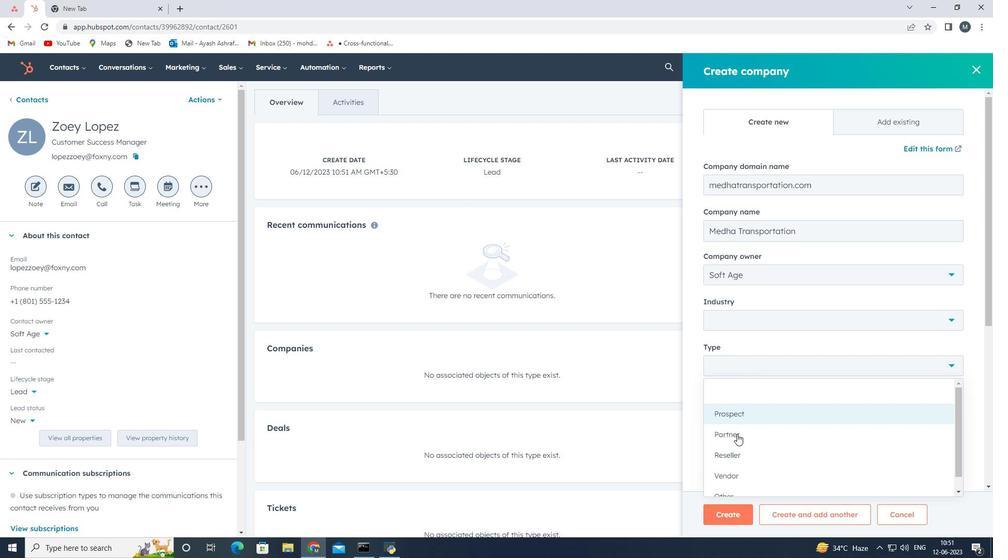 
Action: Mouse pressed left at (739, 458)
Screenshot: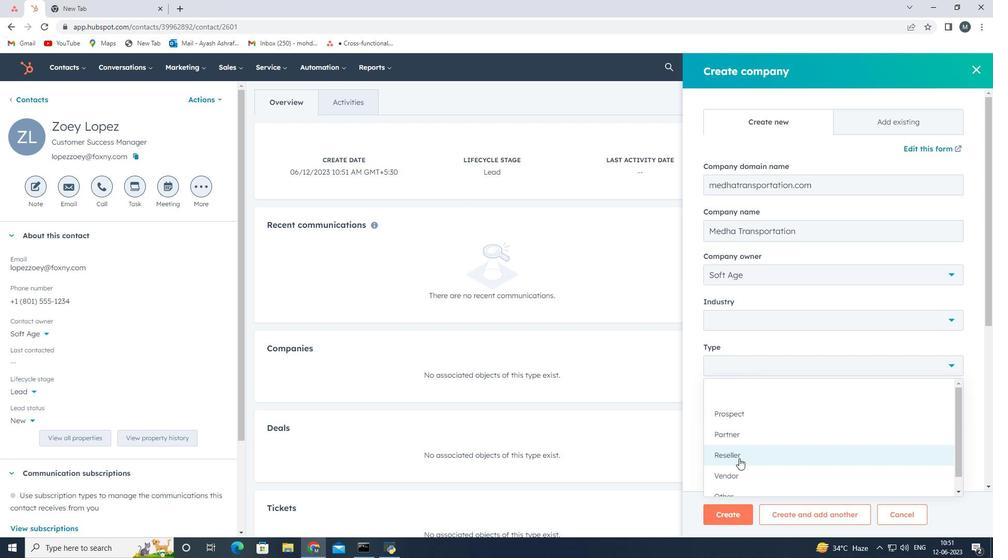 
Action: Mouse moved to (735, 334)
Screenshot: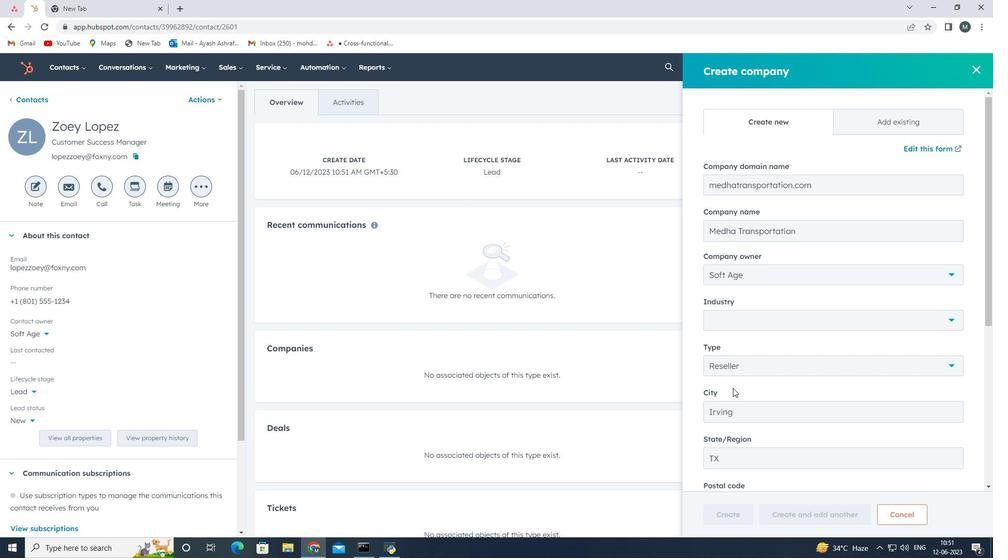 
Action: Mouse scrolled (735, 334) with delta (0, 0)
Screenshot: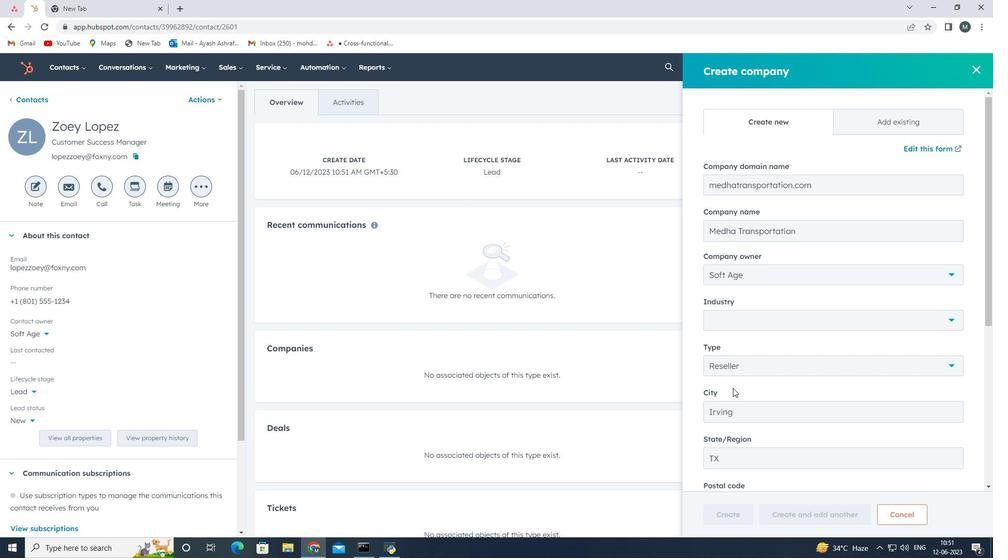 
Action: Mouse scrolled (735, 334) with delta (0, 0)
Screenshot: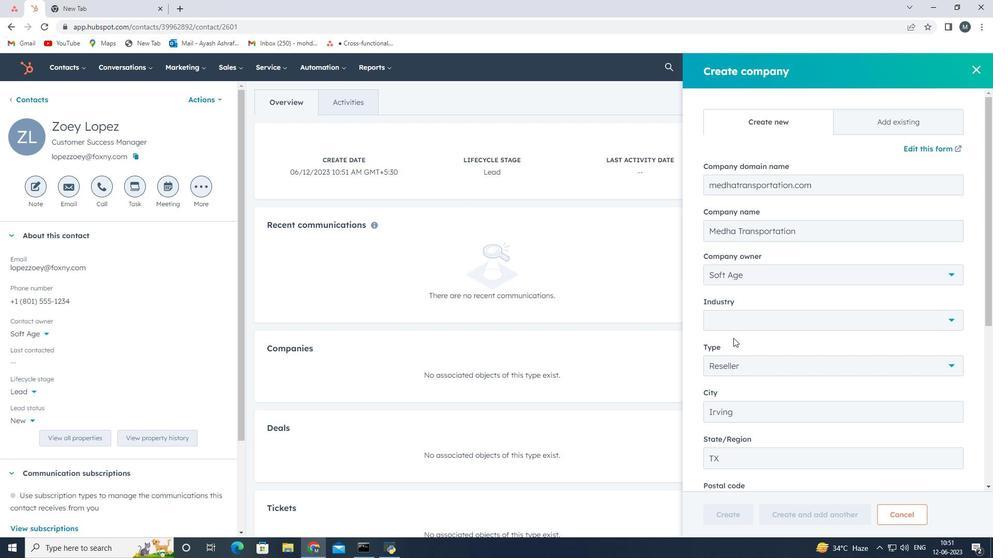 
Action: Mouse scrolled (735, 334) with delta (0, 0)
Screenshot: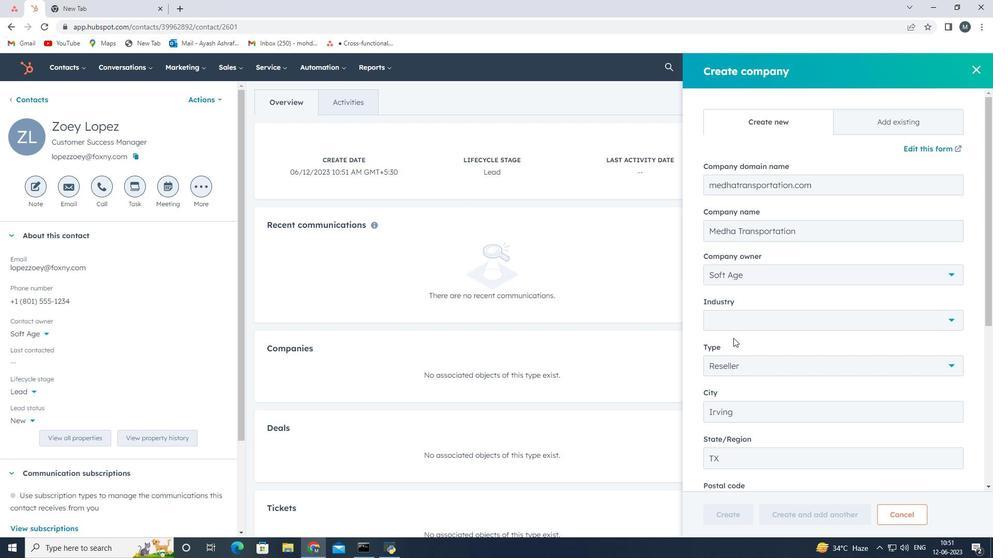 
Action: Mouse scrolled (735, 334) with delta (0, 0)
Screenshot: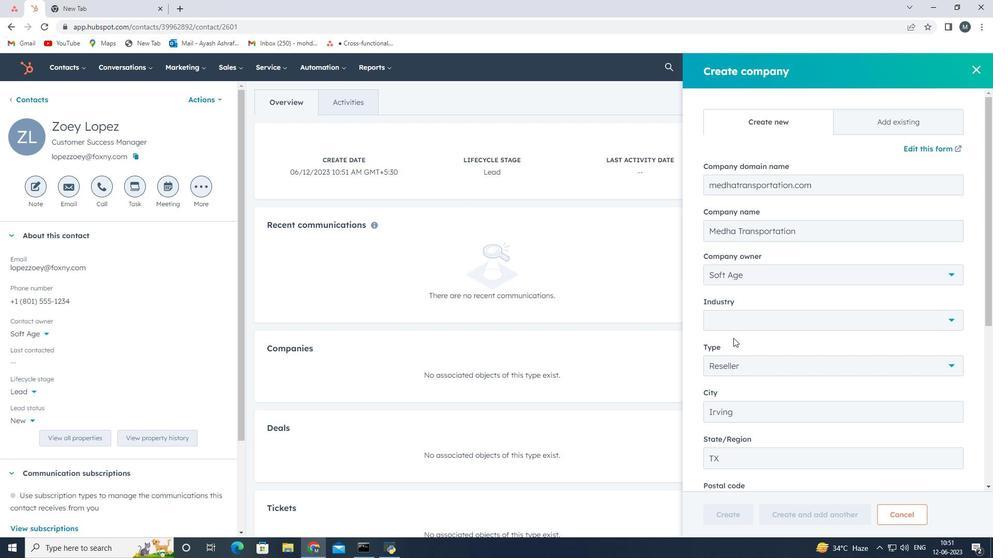 
Action: Mouse scrolled (735, 334) with delta (0, 0)
Screenshot: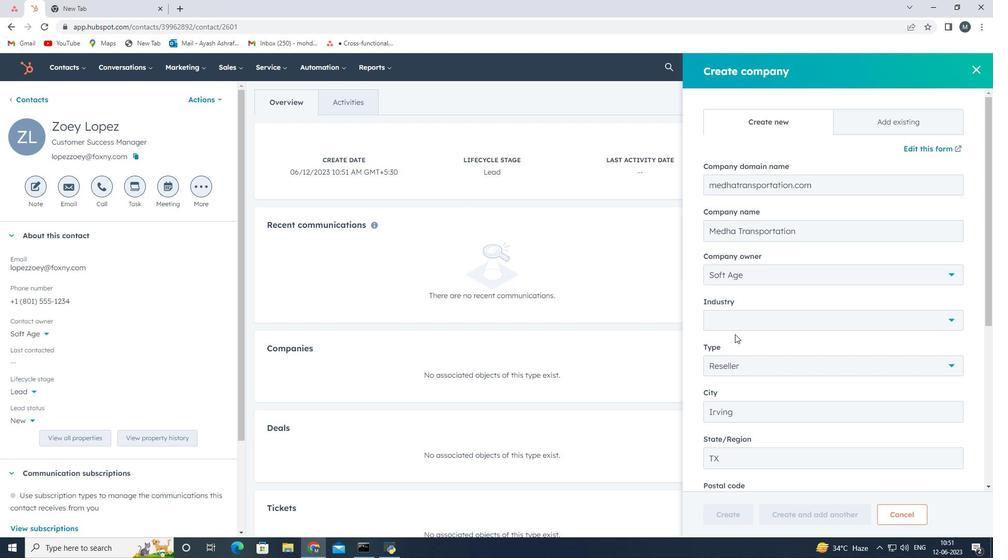 
Action: Mouse scrolled (735, 334) with delta (0, 0)
Screenshot: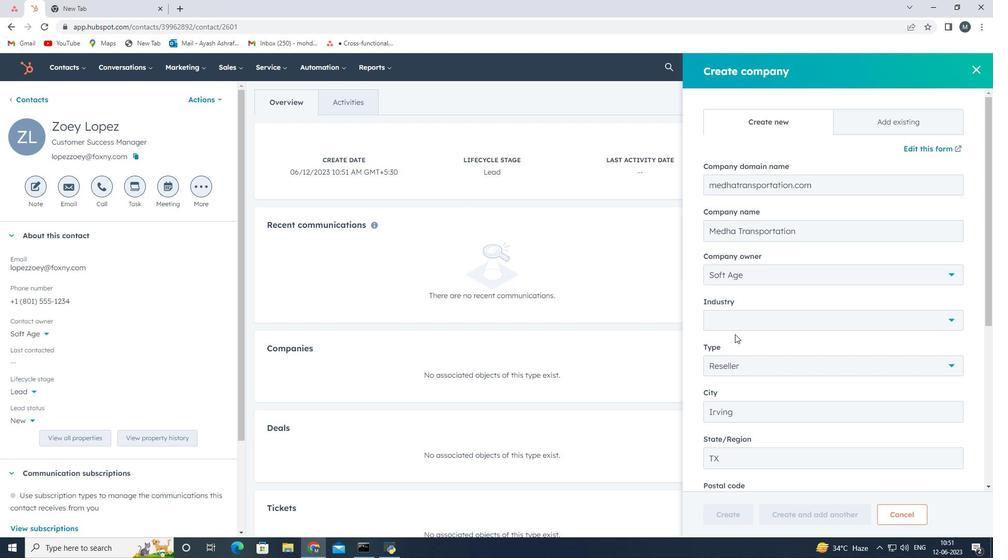 
Action: Mouse scrolled (735, 334) with delta (0, 0)
Screenshot: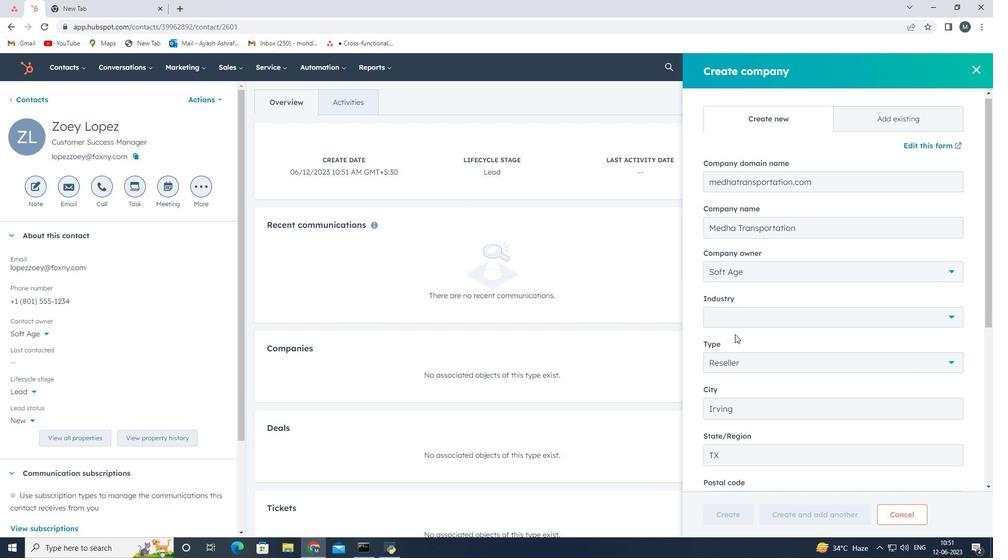 
Action: Mouse moved to (727, 515)
Screenshot: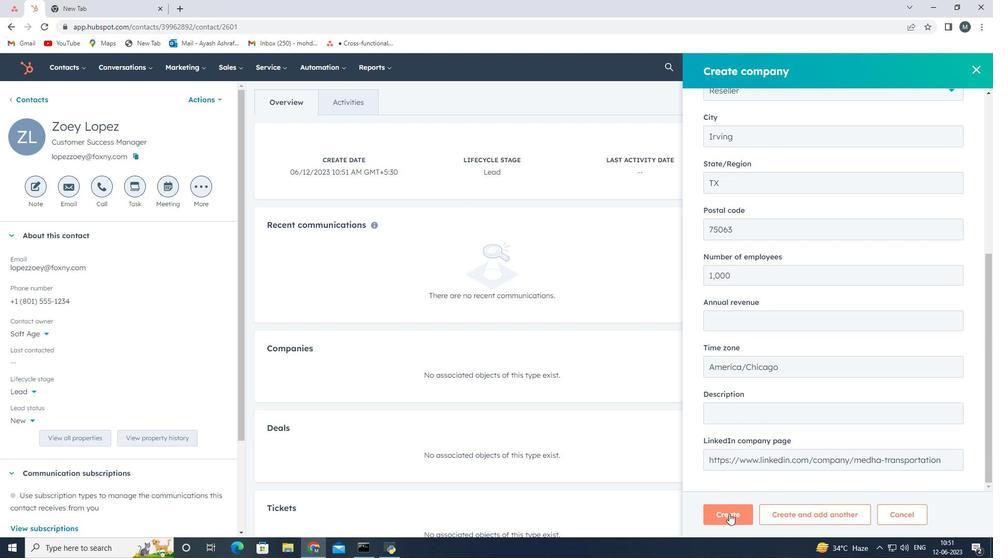 
Action: Mouse pressed left at (727, 515)
Screenshot: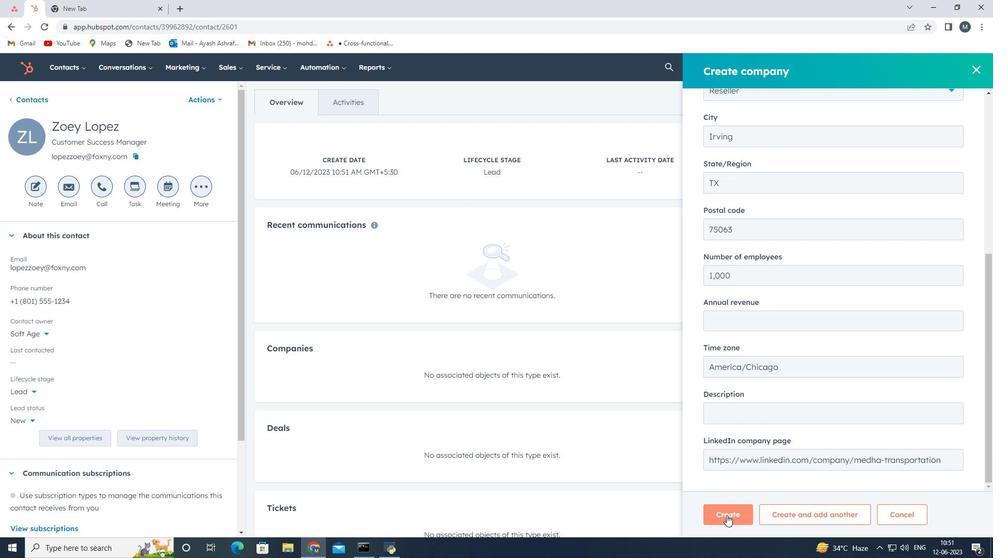 
Action: Mouse moved to (381, 281)
Screenshot: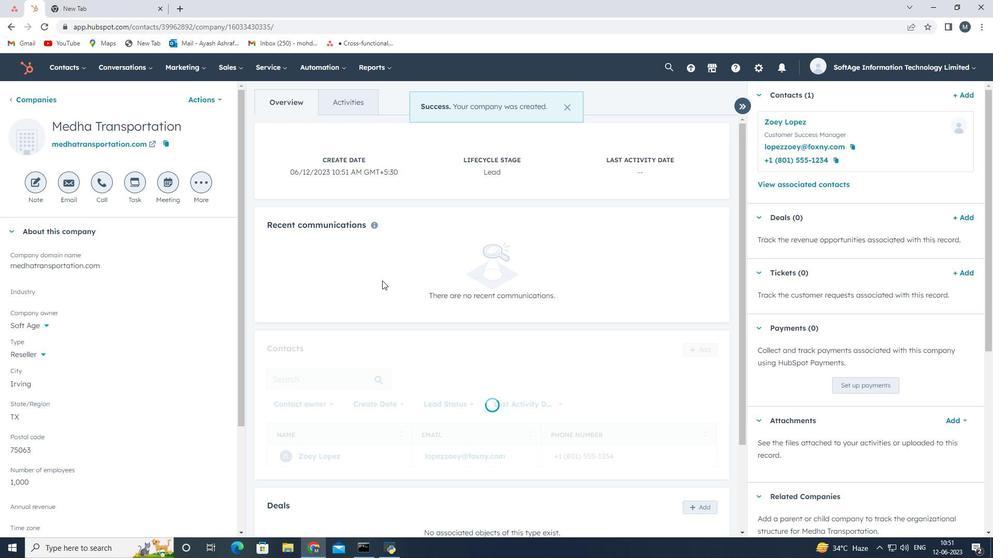
